 Task: Find connections with filter location Le Vésinet with filter topic #Travelwith filter profile language German with filter current company Swift with filter school Ranchi Women's College with filter industry Electronic and Precision Equipment Maintenance with filter service category Commercial Real Estate with filter keywords title Continuous Improvement Lead
Action: Mouse moved to (503, 85)
Screenshot: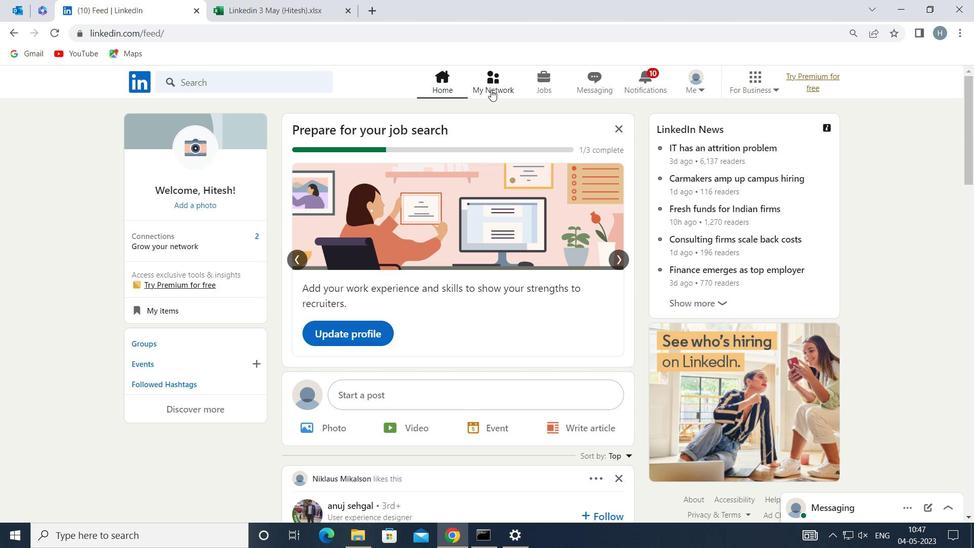 
Action: Mouse pressed left at (503, 85)
Screenshot: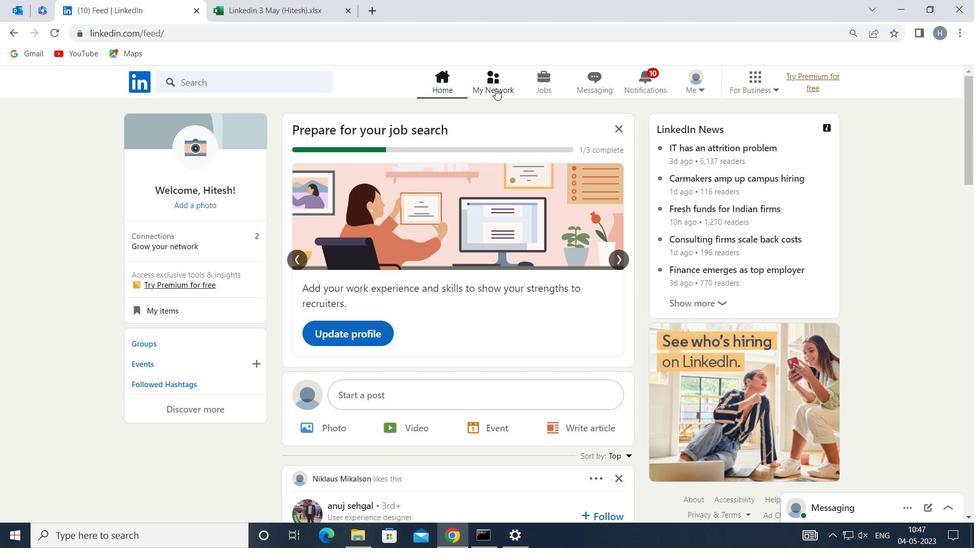 
Action: Mouse moved to (291, 153)
Screenshot: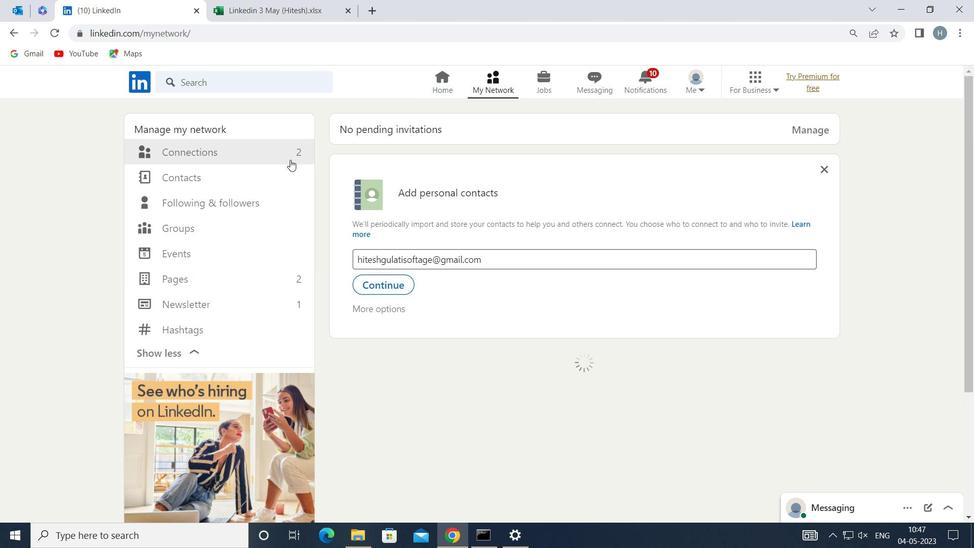 
Action: Mouse pressed left at (291, 153)
Screenshot: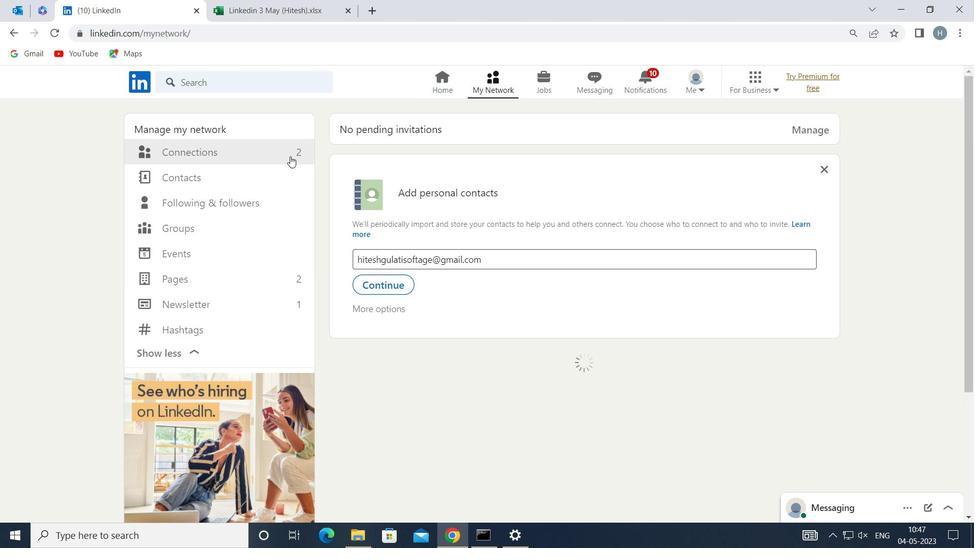 
Action: Mouse moved to (580, 151)
Screenshot: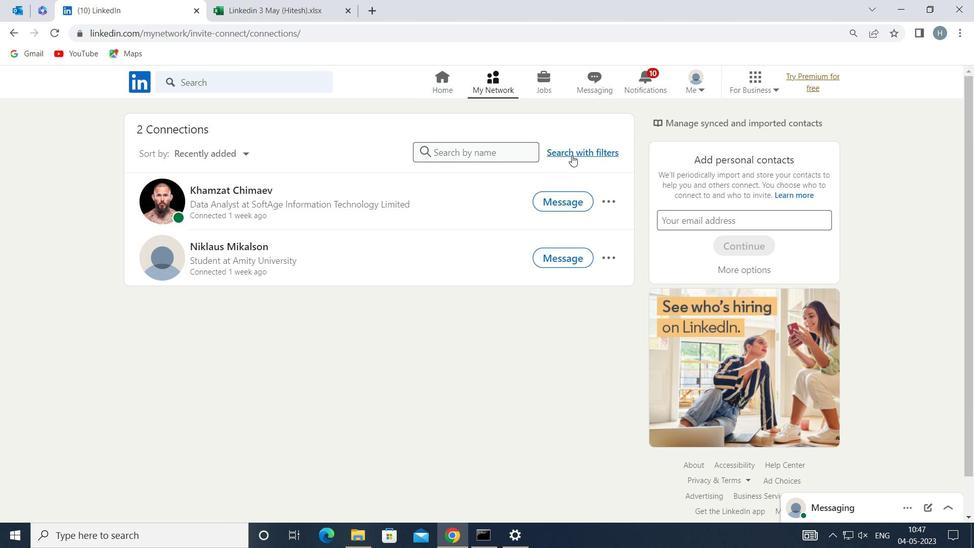 
Action: Mouse pressed left at (580, 151)
Screenshot: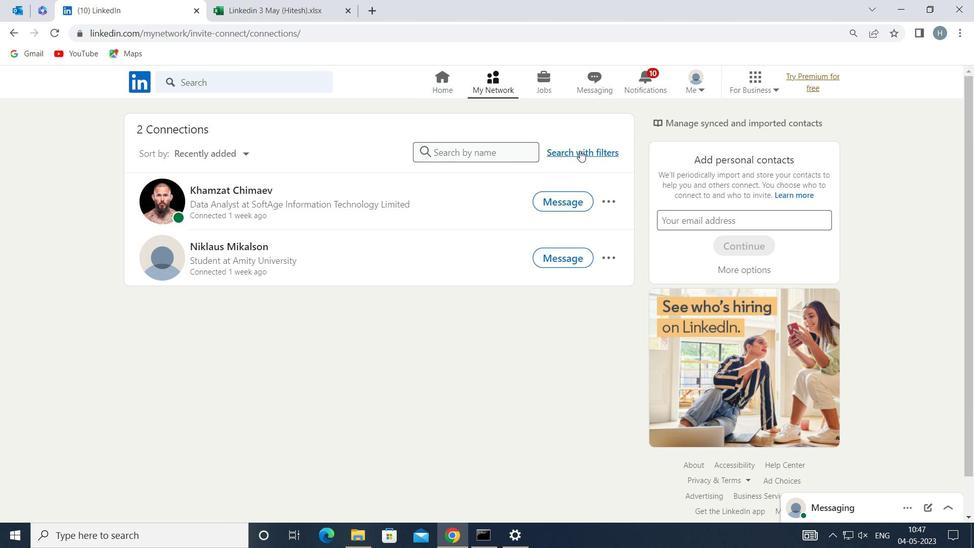 
Action: Mouse moved to (534, 117)
Screenshot: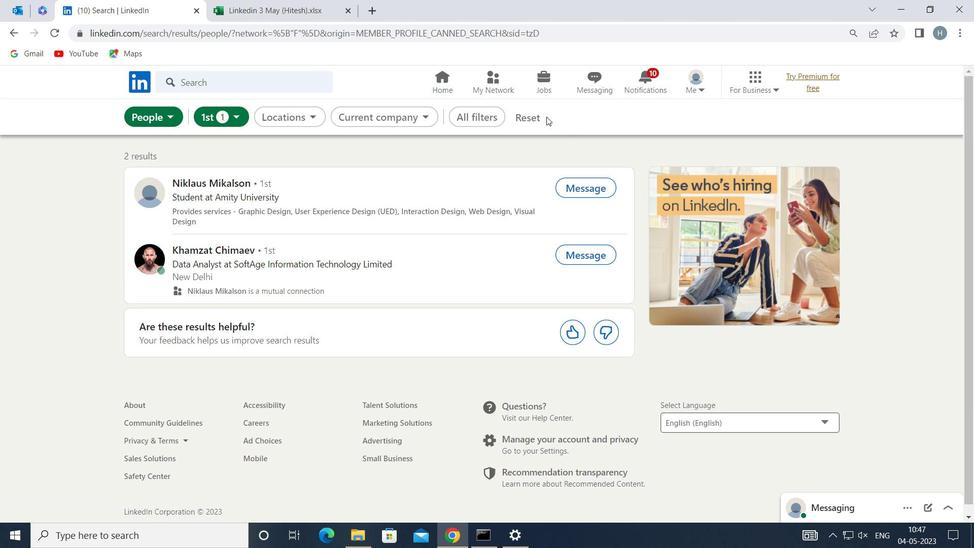 
Action: Mouse pressed left at (534, 117)
Screenshot: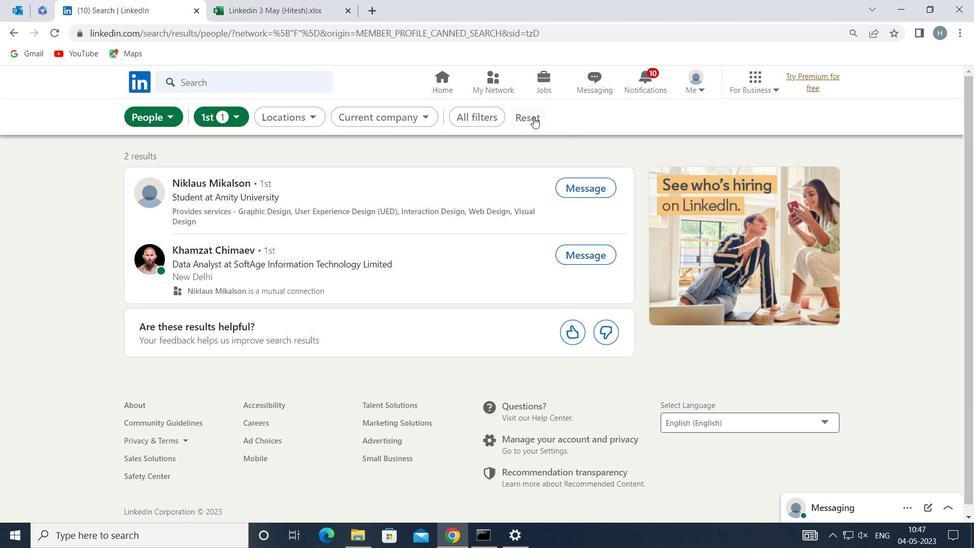 
Action: Mouse moved to (521, 118)
Screenshot: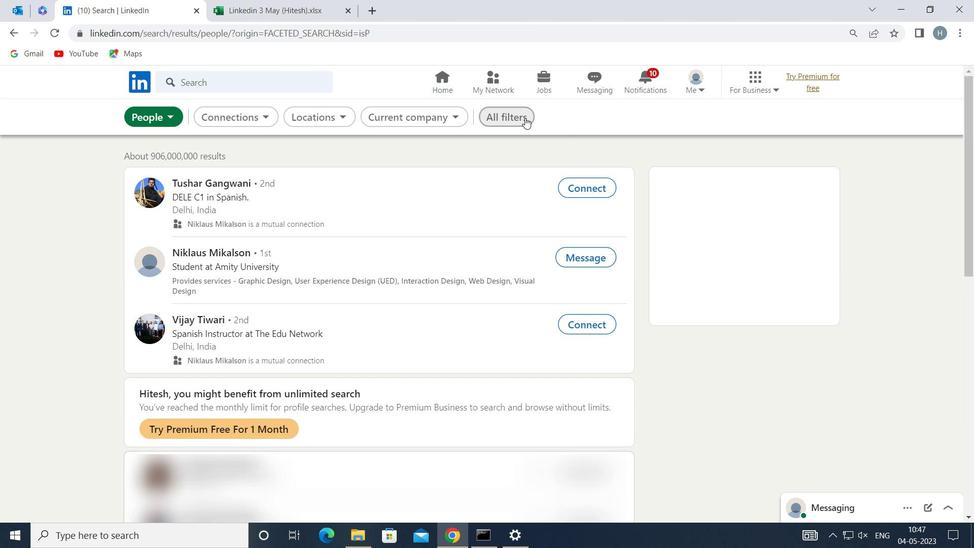 
Action: Mouse pressed left at (521, 118)
Screenshot: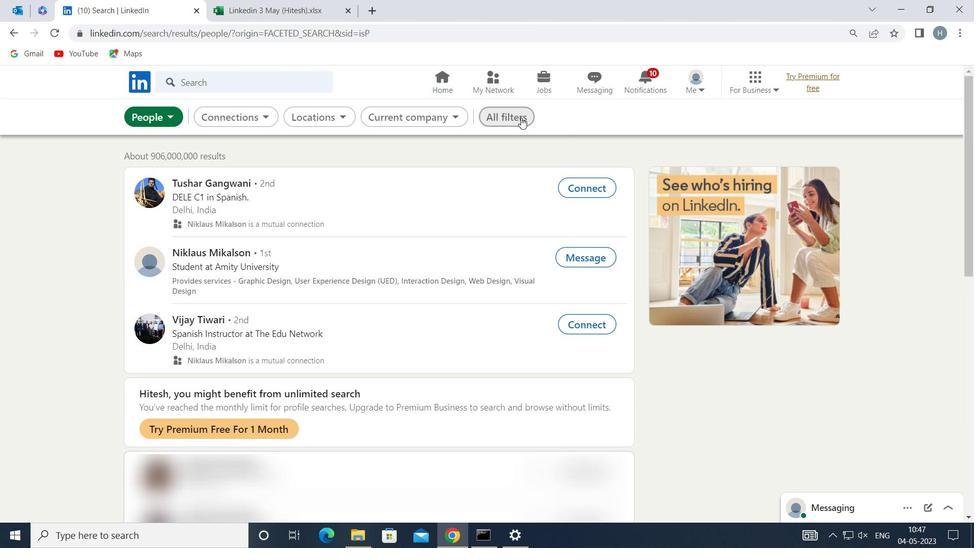 
Action: Mouse moved to (750, 251)
Screenshot: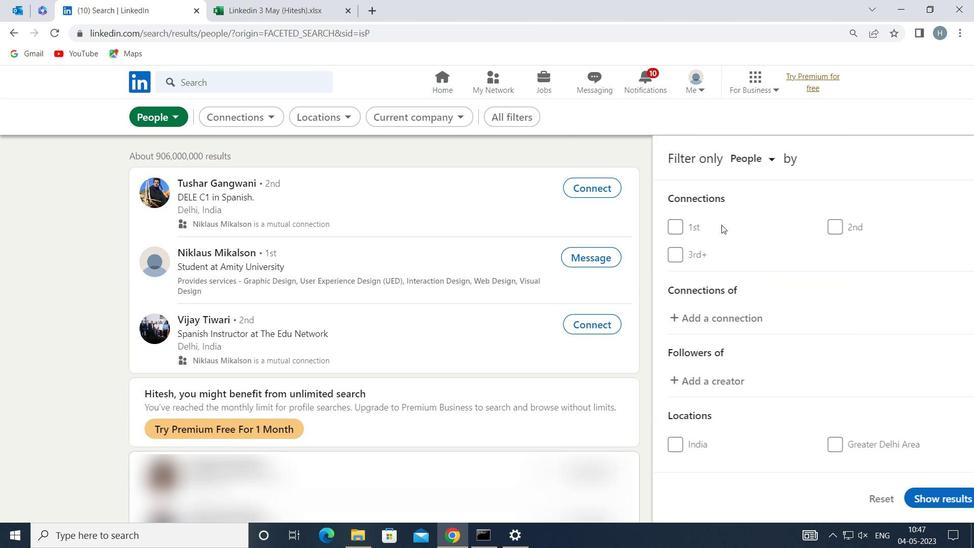 
Action: Mouse scrolled (750, 250) with delta (0, 0)
Screenshot: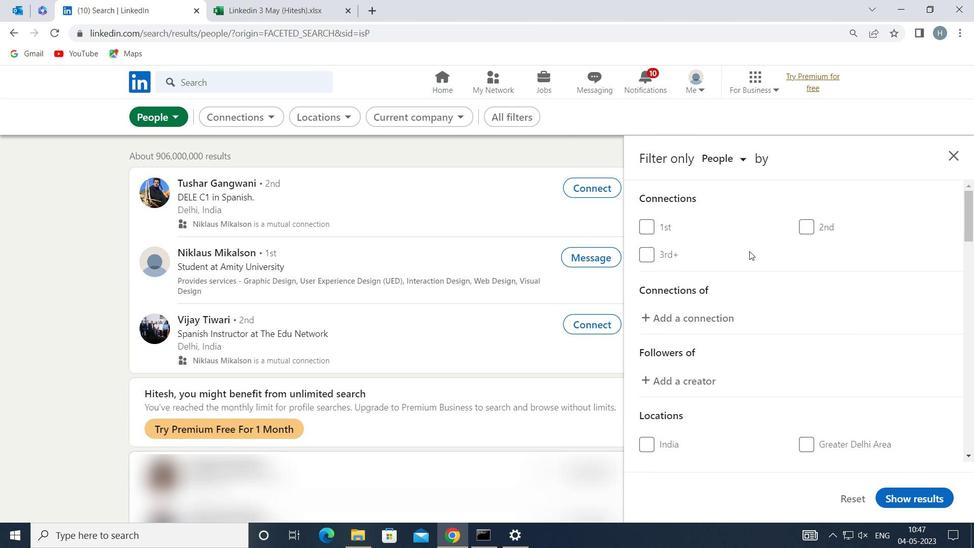 
Action: Mouse moved to (751, 251)
Screenshot: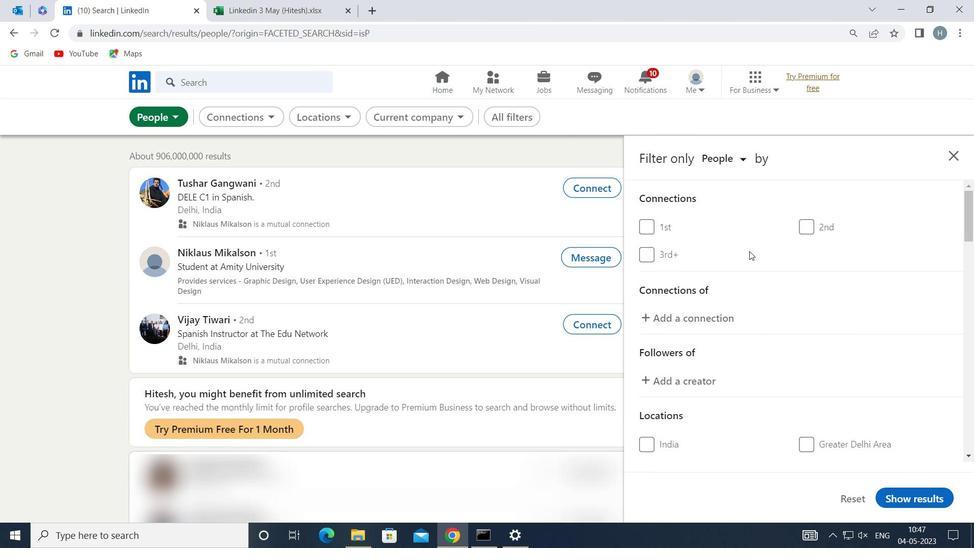 
Action: Mouse scrolled (751, 251) with delta (0, 0)
Screenshot: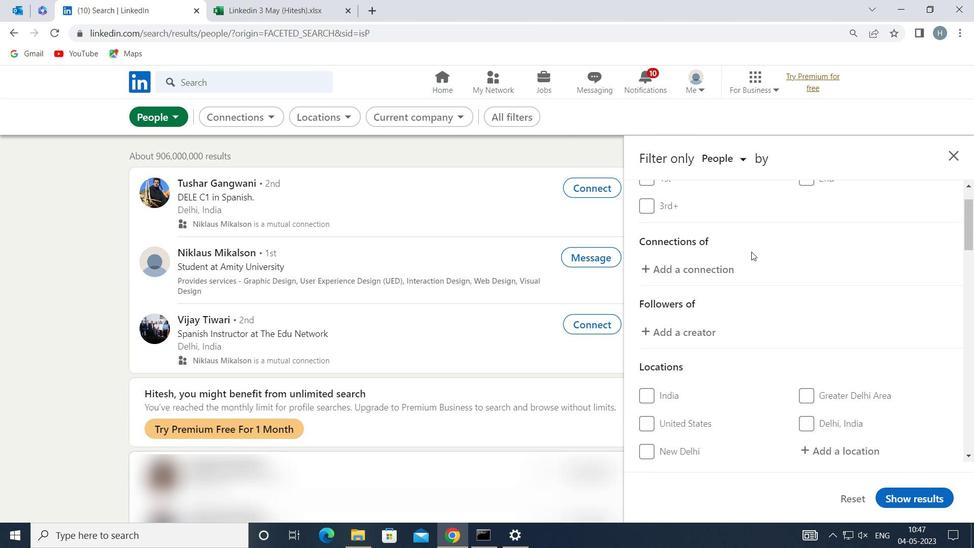 
Action: Mouse scrolled (751, 251) with delta (0, 0)
Screenshot: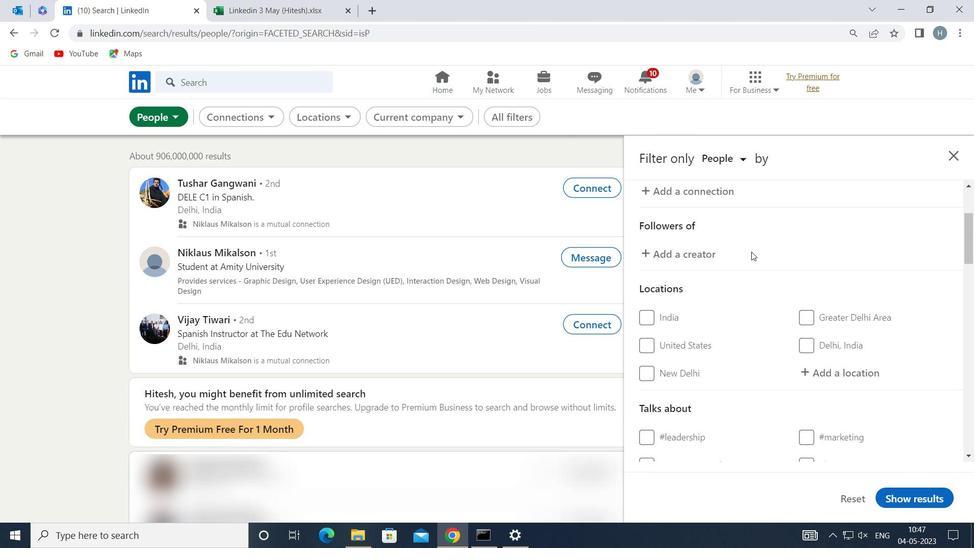 
Action: Mouse moved to (830, 305)
Screenshot: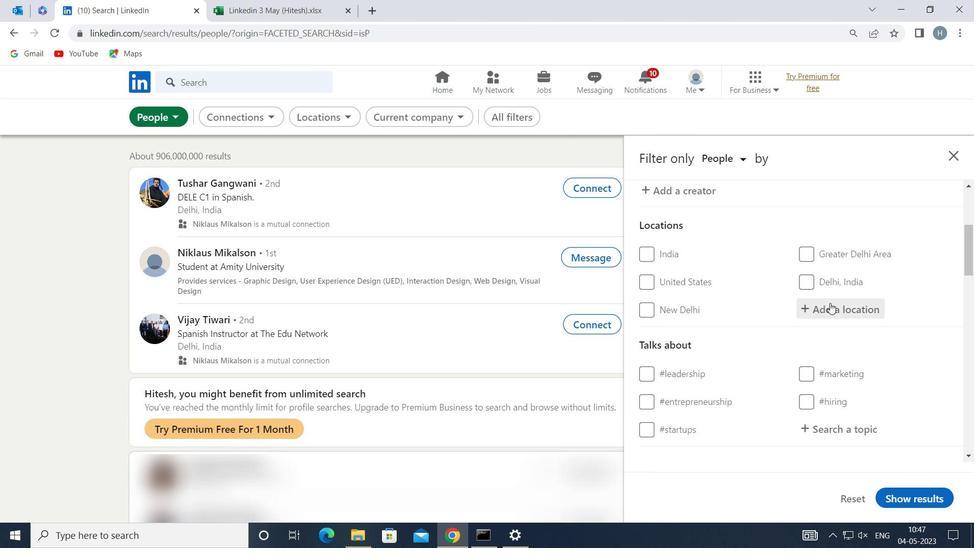 
Action: Mouse pressed left at (830, 305)
Screenshot: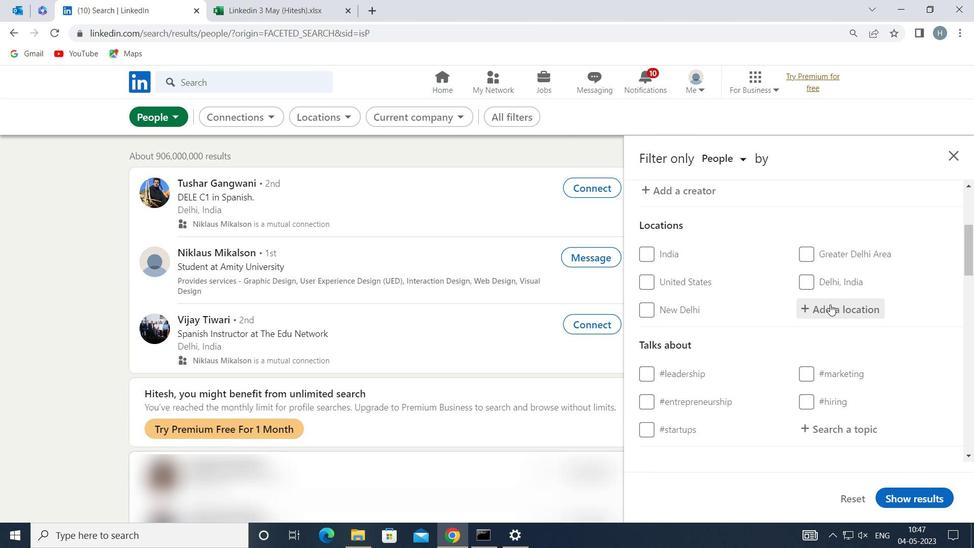 
Action: Key pressed <Key.shift>LE<Key.space><Key.shift>VES
Screenshot: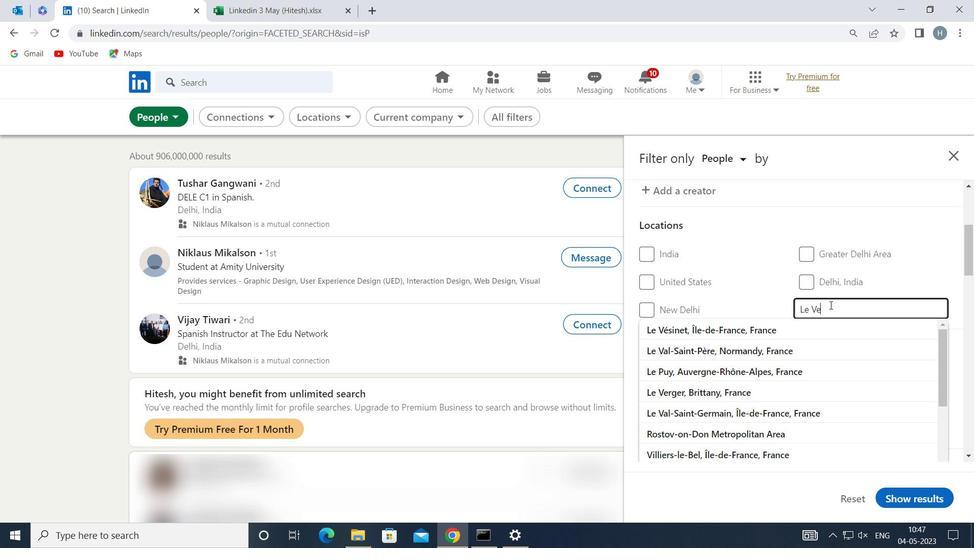 
Action: Mouse moved to (758, 329)
Screenshot: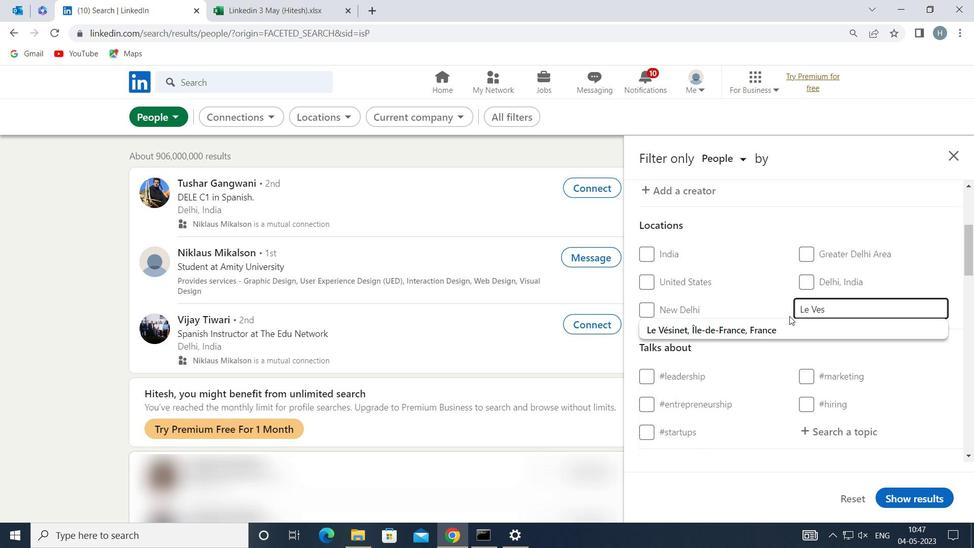 
Action: Mouse pressed left at (758, 329)
Screenshot: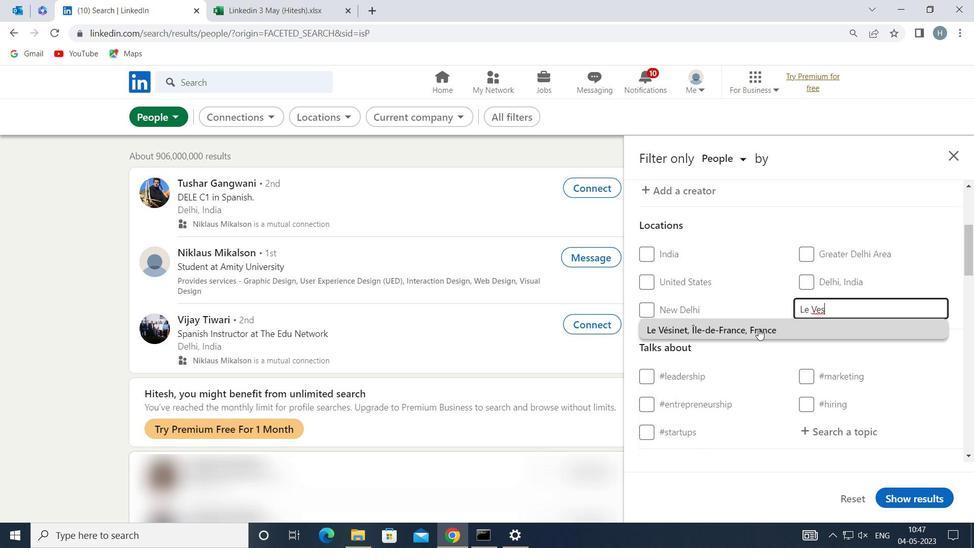 
Action: Mouse moved to (752, 323)
Screenshot: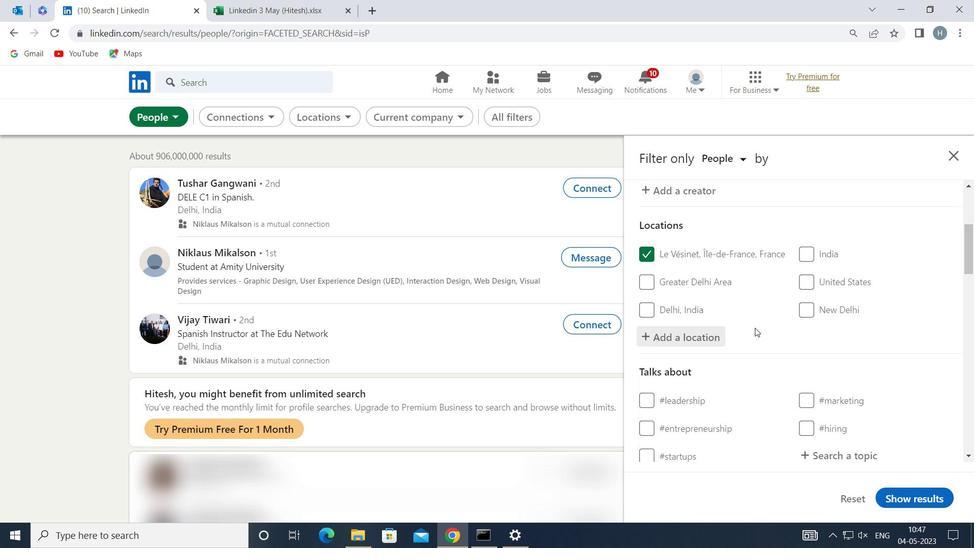 
Action: Mouse scrolled (752, 323) with delta (0, 0)
Screenshot: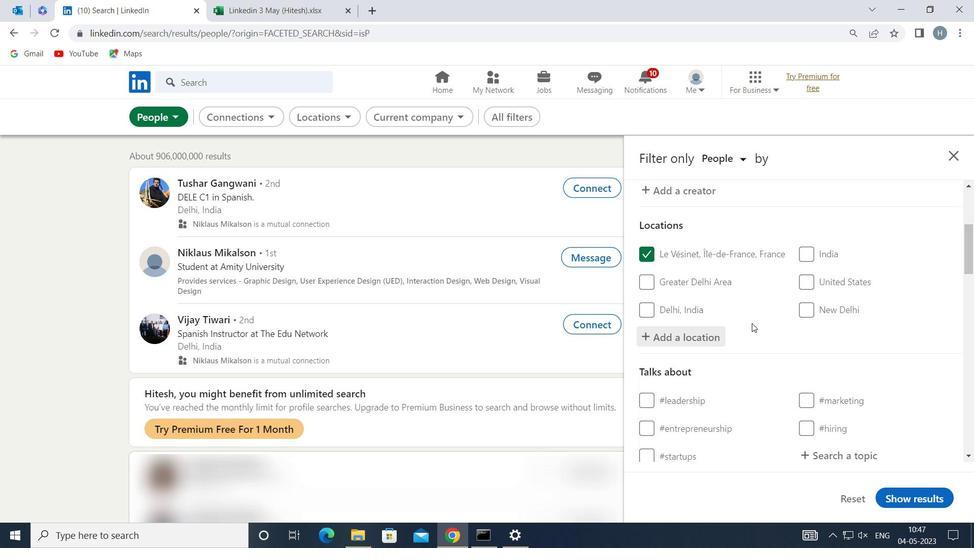 
Action: Mouse moved to (755, 319)
Screenshot: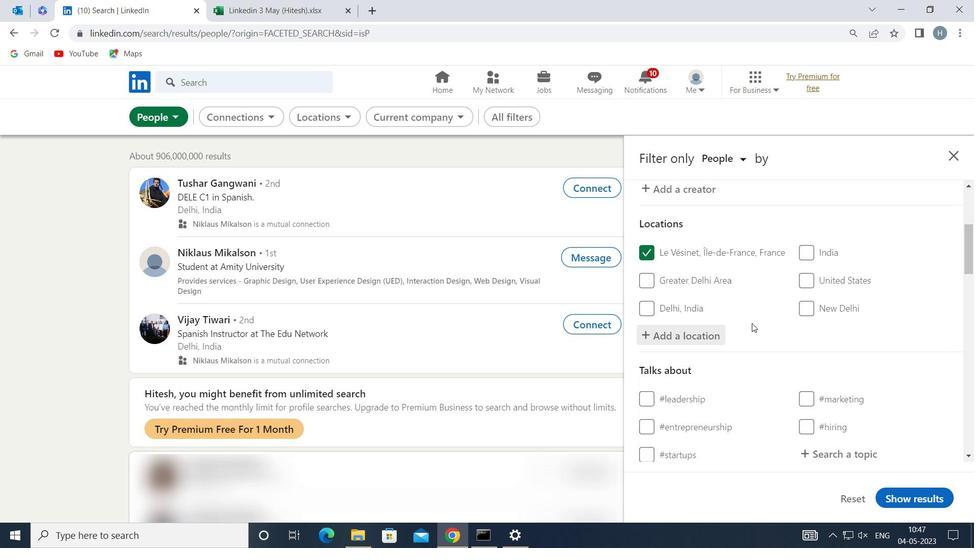 
Action: Mouse scrolled (755, 319) with delta (0, 0)
Screenshot: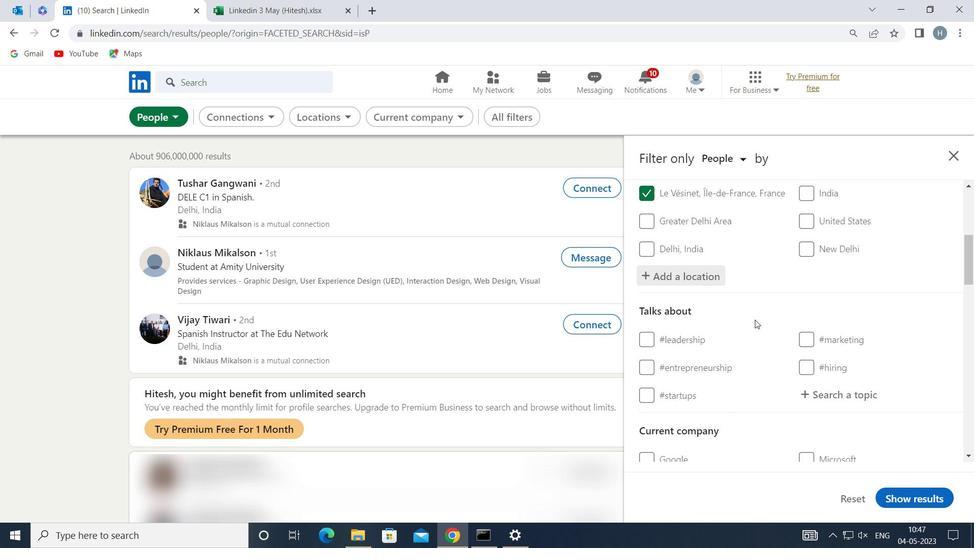 
Action: Mouse moved to (847, 328)
Screenshot: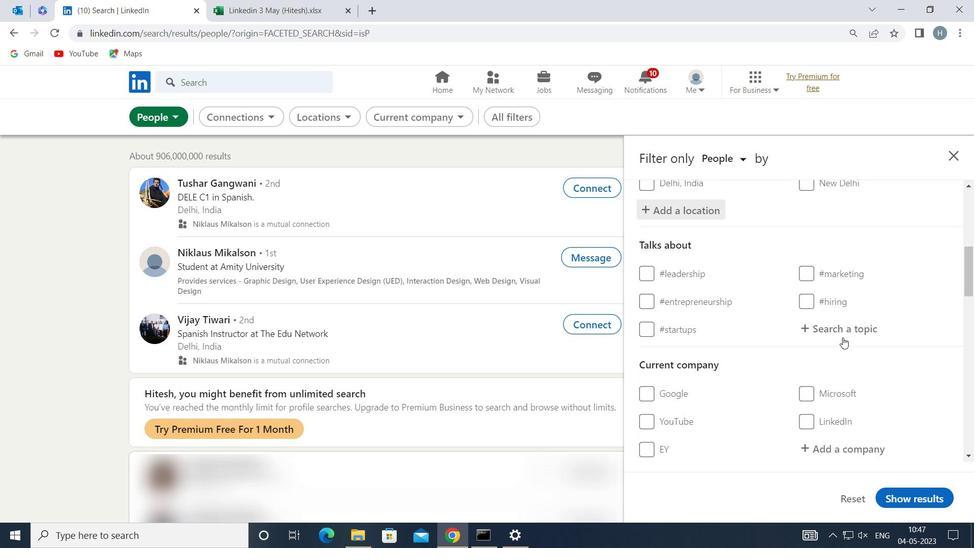 
Action: Mouse pressed left at (847, 328)
Screenshot: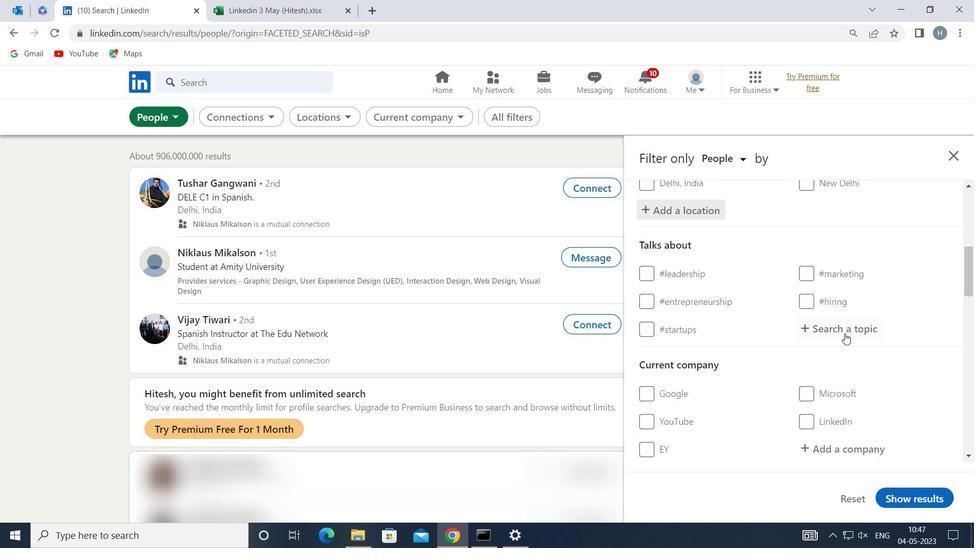
Action: Key pressed TRAVEL
Screenshot: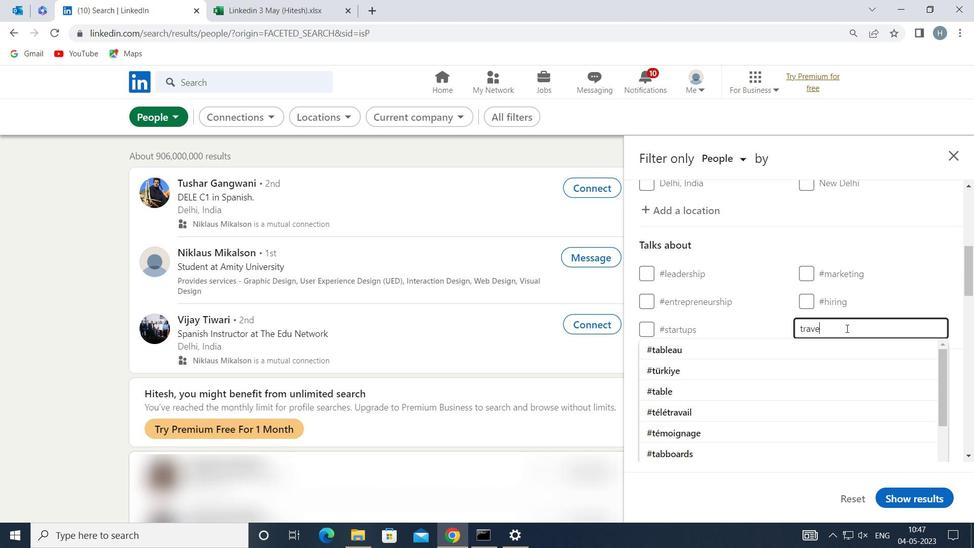 
Action: Mouse moved to (758, 345)
Screenshot: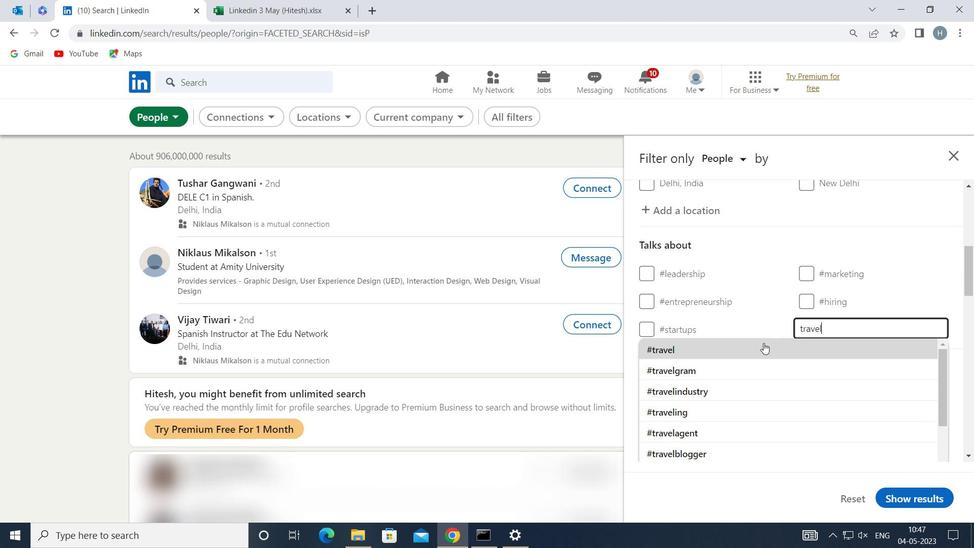 
Action: Mouse pressed left at (758, 345)
Screenshot: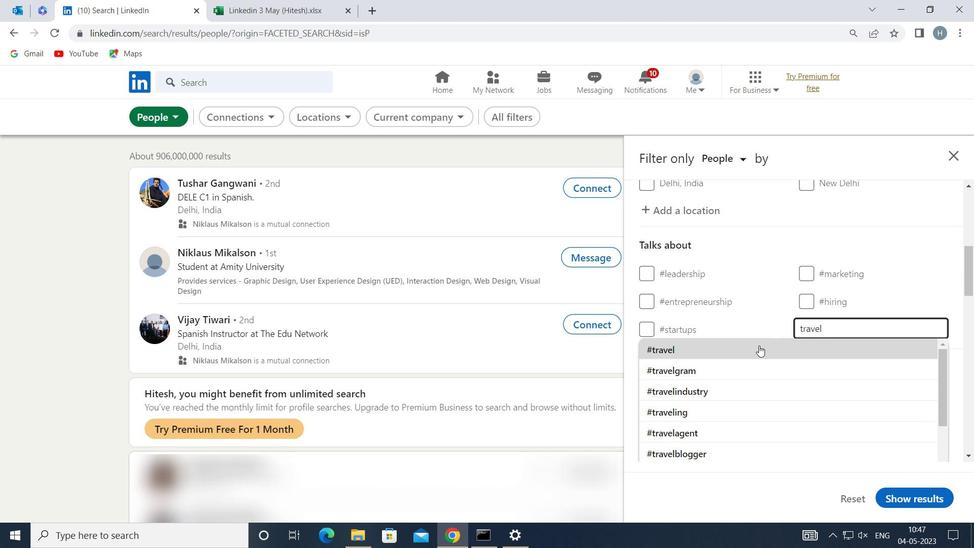 
Action: Mouse moved to (756, 343)
Screenshot: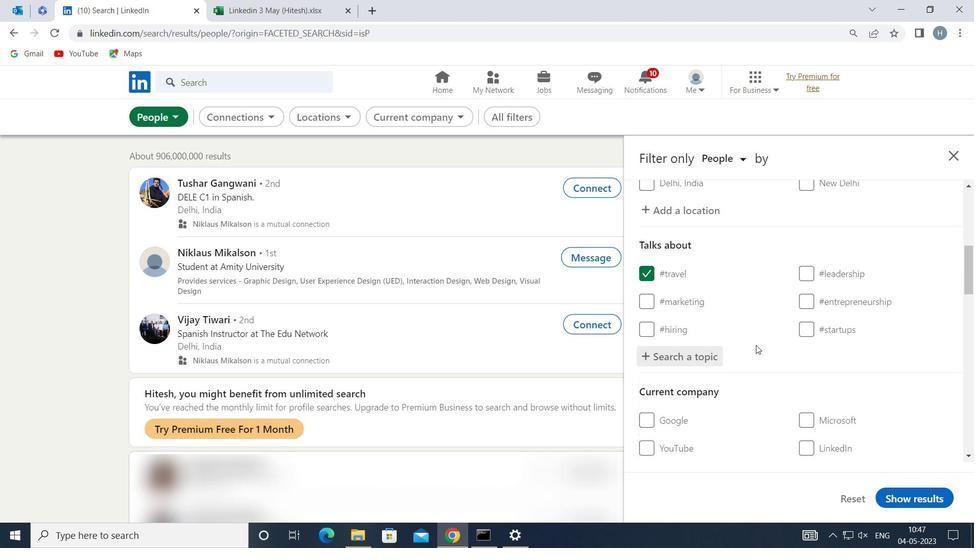 
Action: Mouse scrolled (756, 342) with delta (0, 0)
Screenshot: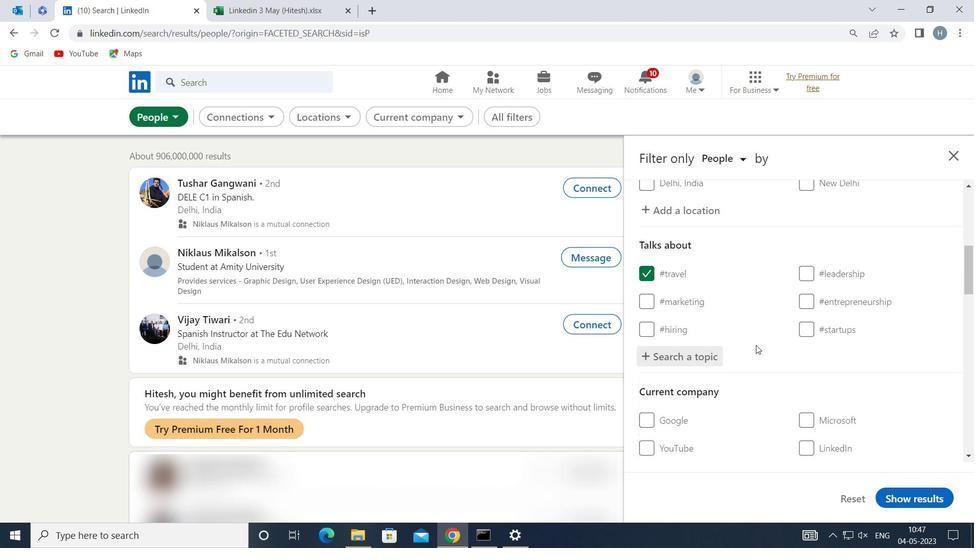 
Action: Mouse moved to (770, 332)
Screenshot: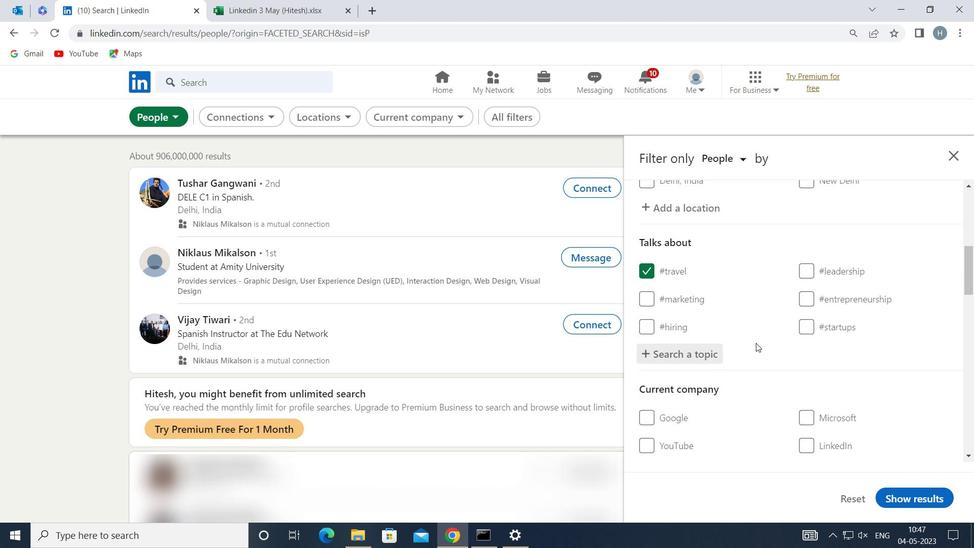 
Action: Mouse scrolled (770, 331) with delta (0, 0)
Screenshot: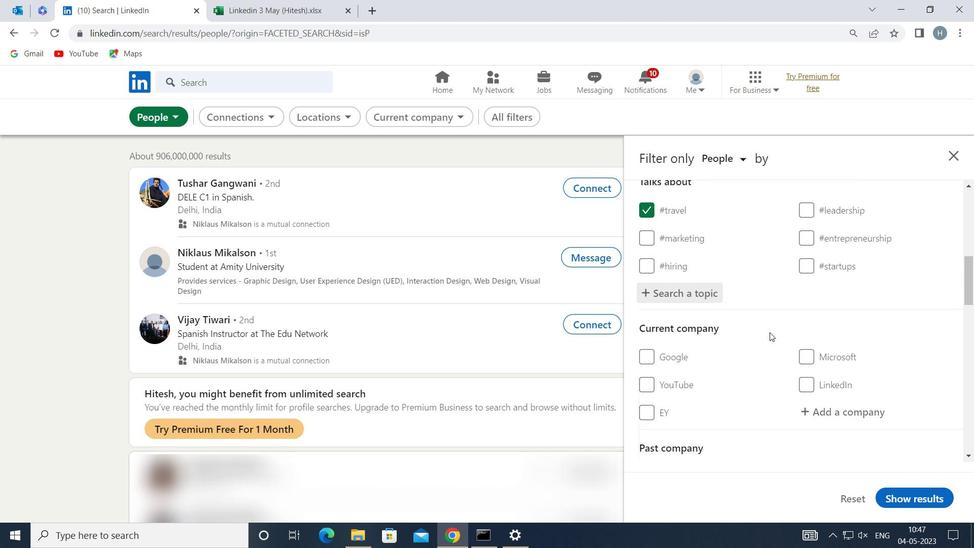 
Action: Mouse moved to (771, 330)
Screenshot: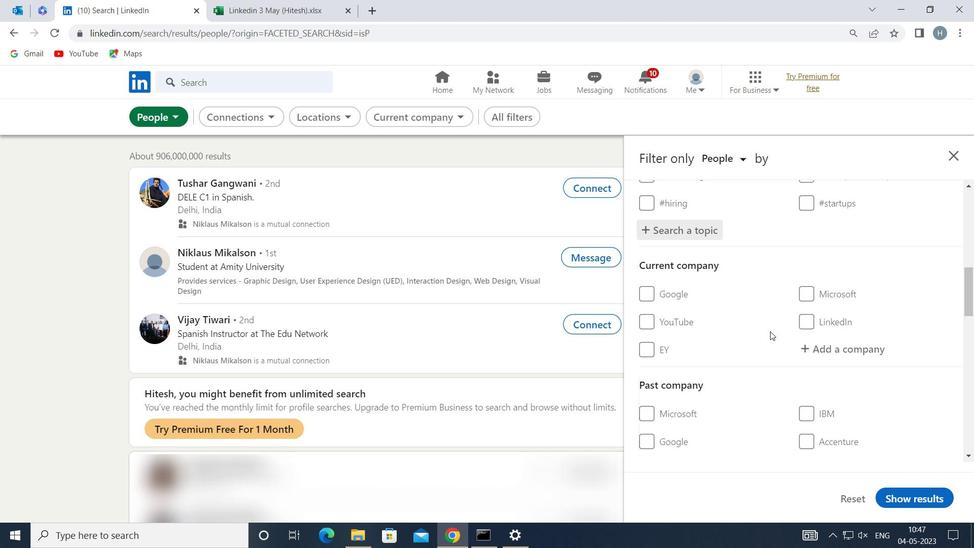 
Action: Mouse scrolled (771, 330) with delta (0, 0)
Screenshot: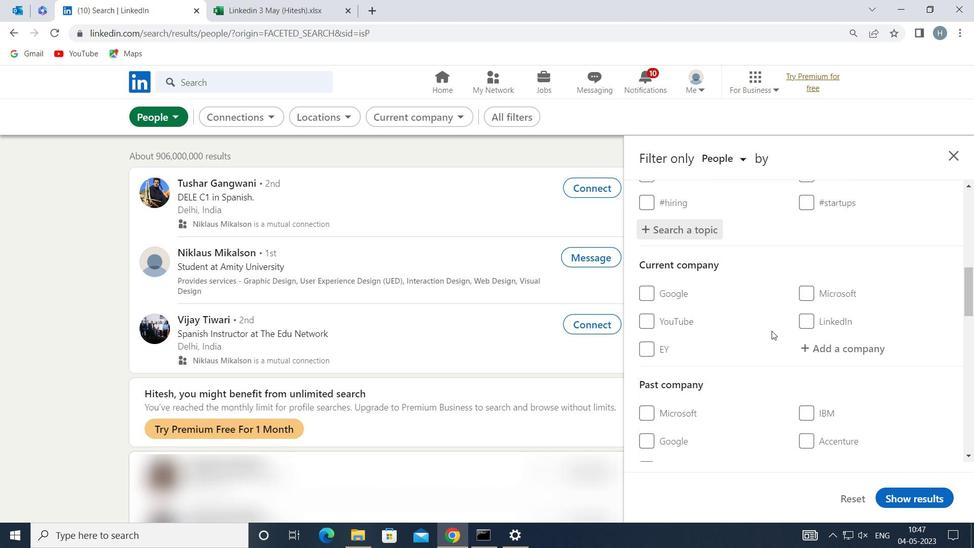 
Action: Mouse scrolled (771, 330) with delta (0, 0)
Screenshot: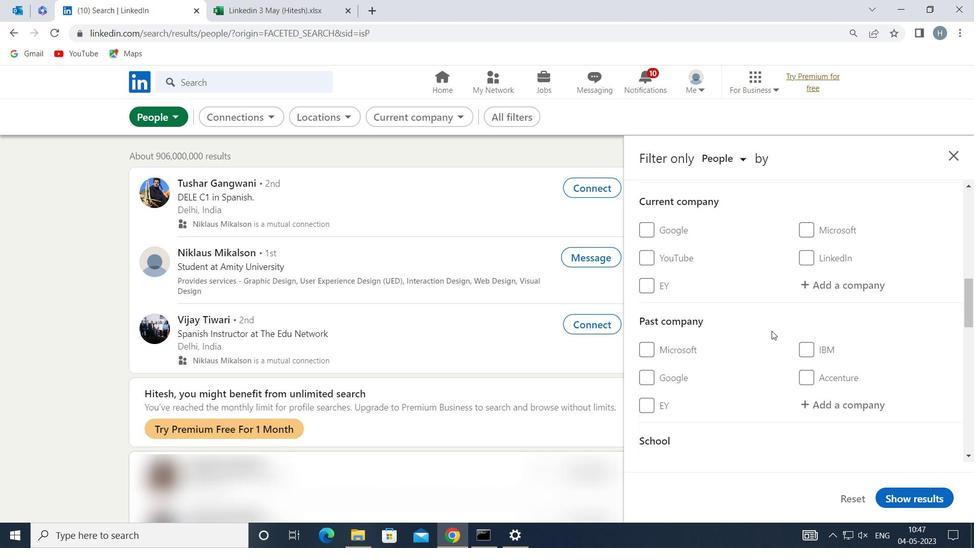 
Action: Mouse scrolled (771, 330) with delta (0, 0)
Screenshot: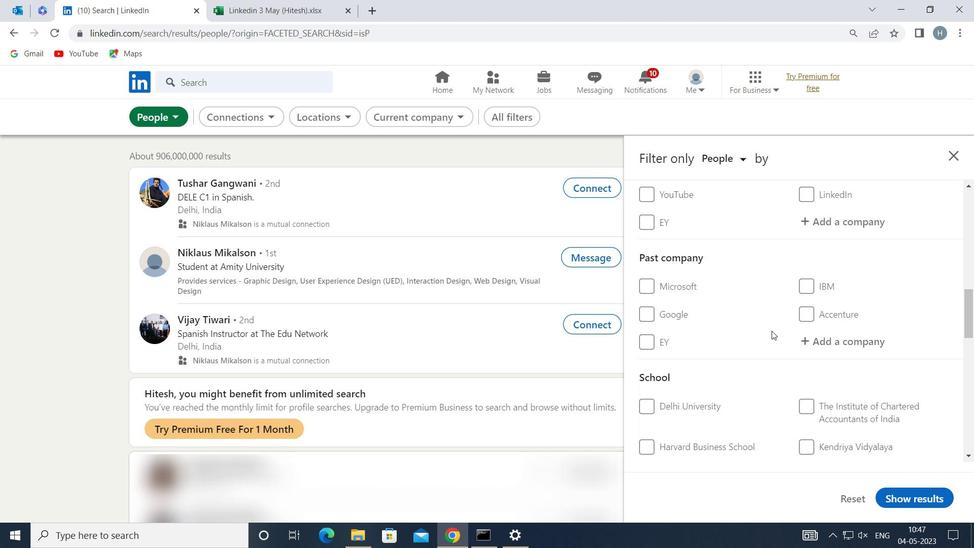 
Action: Mouse scrolled (771, 330) with delta (0, 0)
Screenshot: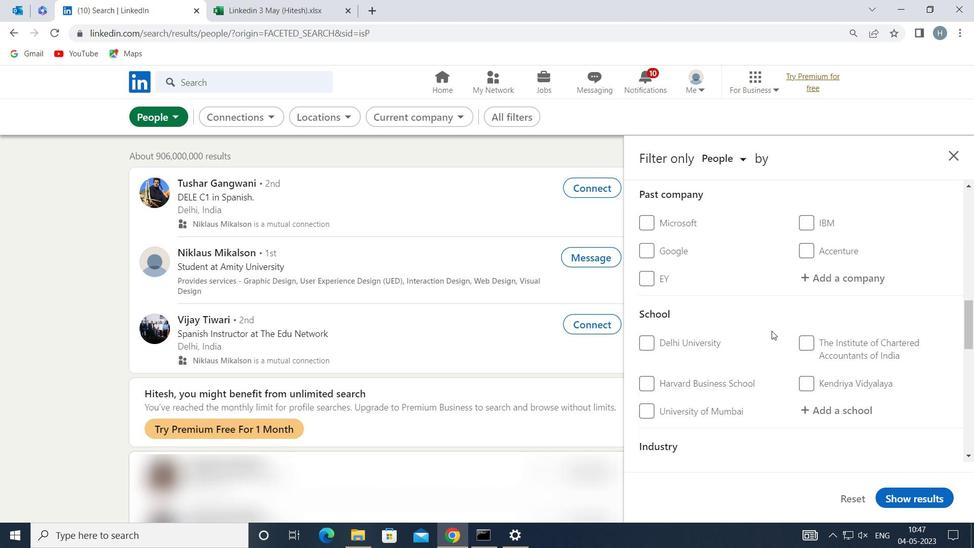
Action: Mouse scrolled (771, 330) with delta (0, 0)
Screenshot: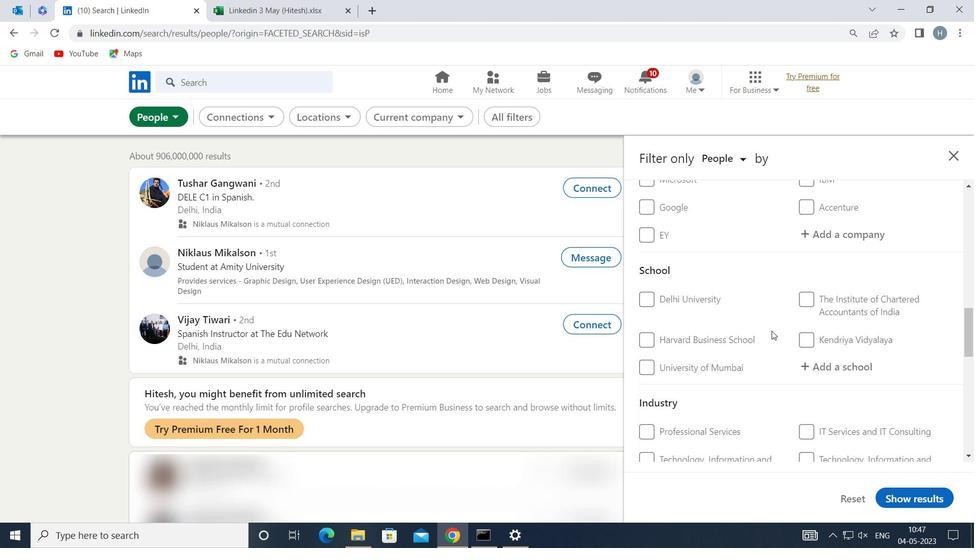 
Action: Mouse scrolled (771, 330) with delta (0, 0)
Screenshot: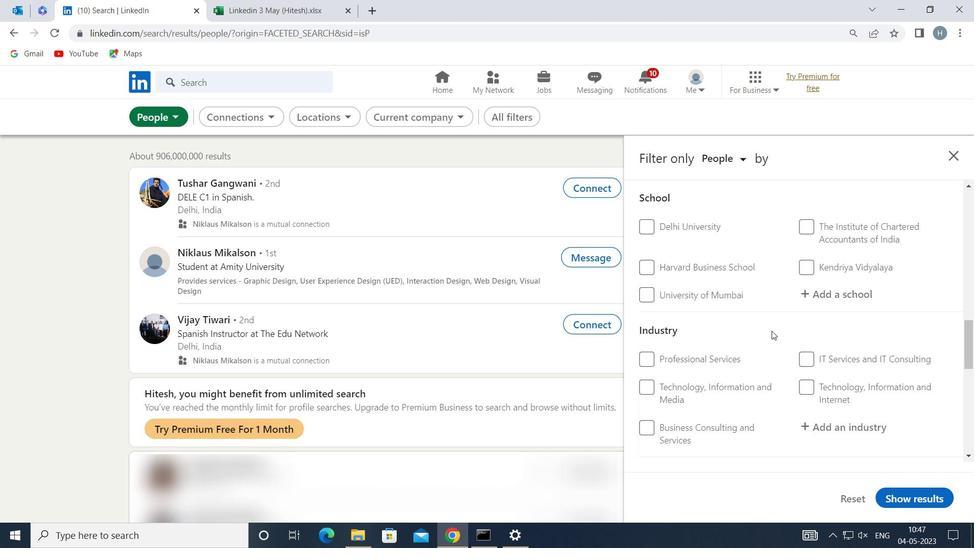 
Action: Mouse scrolled (771, 330) with delta (0, 0)
Screenshot: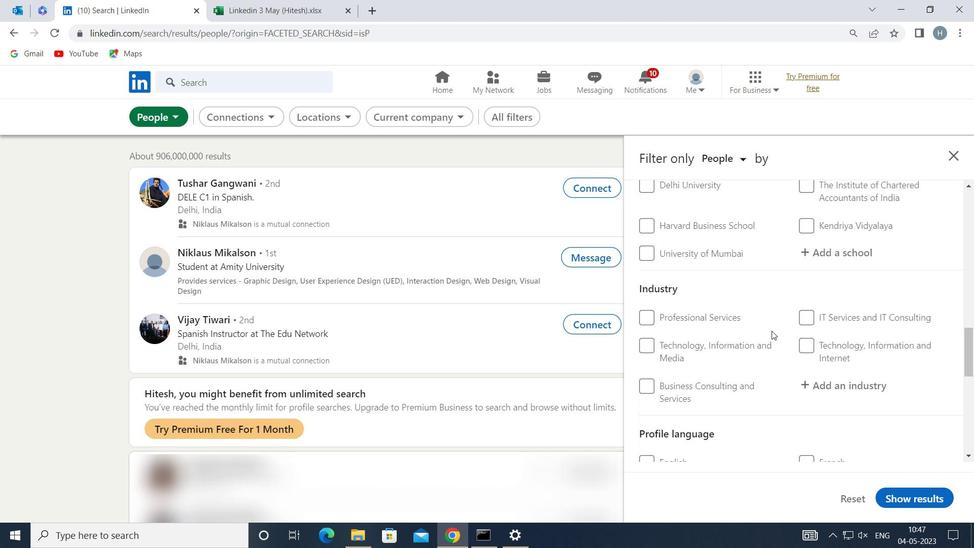 
Action: Mouse scrolled (771, 330) with delta (0, 0)
Screenshot: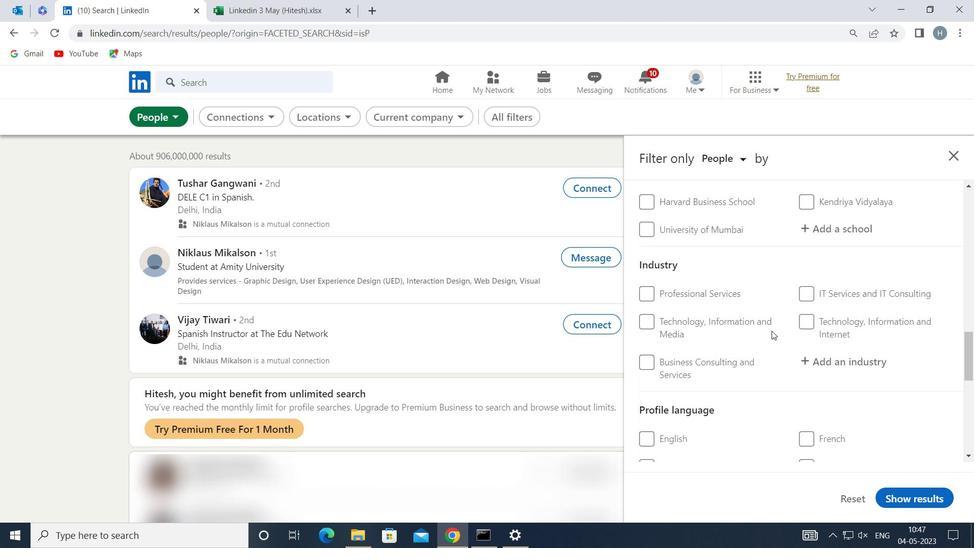 
Action: Mouse scrolled (771, 330) with delta (0, 0)
Screenshot: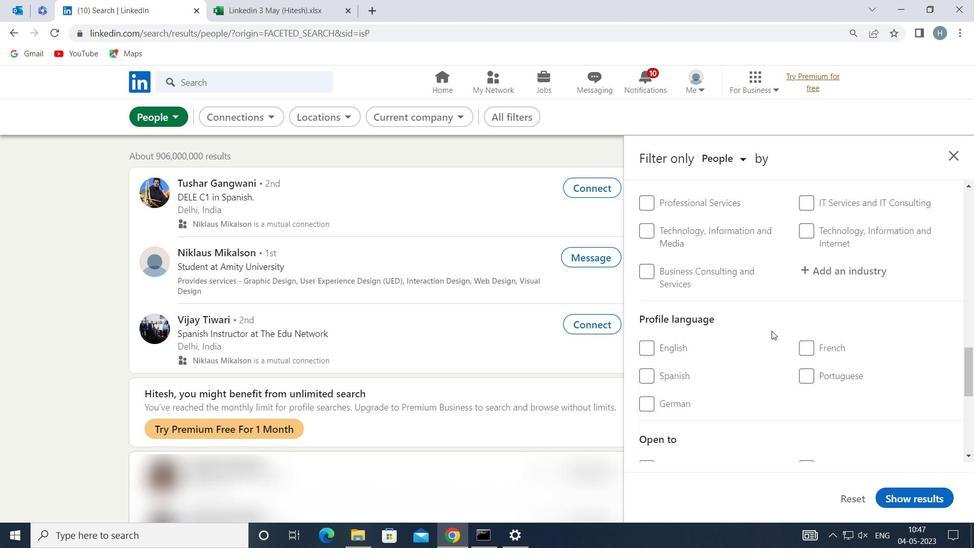 
Action: Mouse moved to (652, 290)
Screenshot: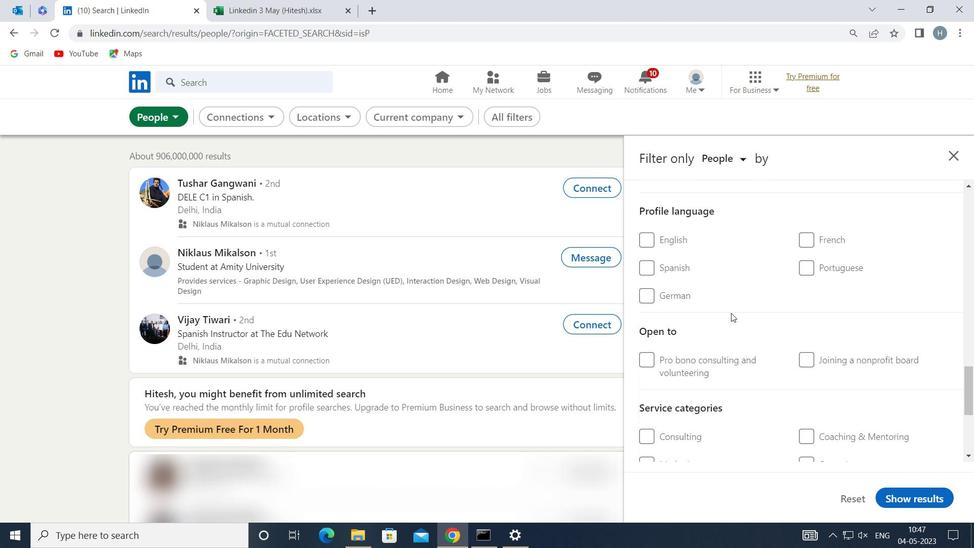 
Action: Mouse pressed left at (652, 290)
Screenshot: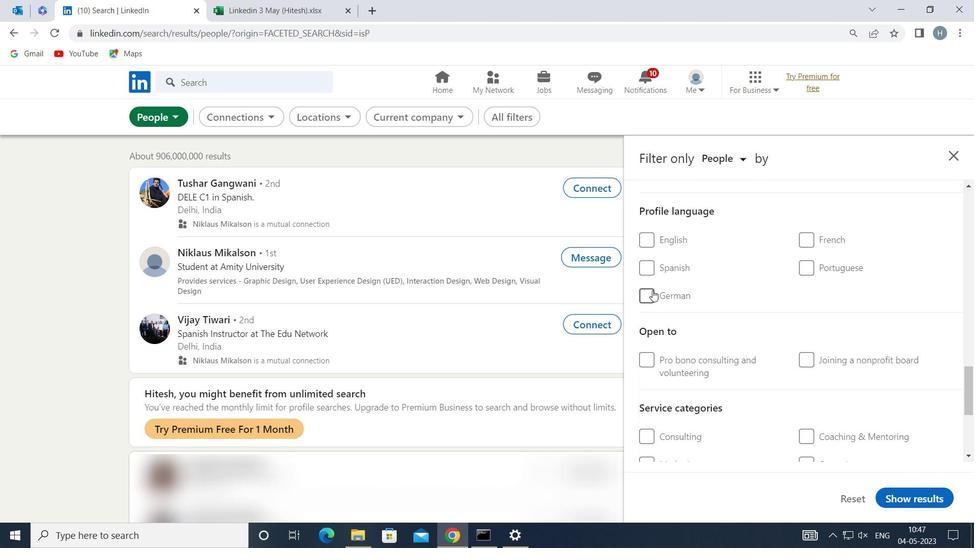 
Action: Mouse moved to (755, 311)
Screenshot: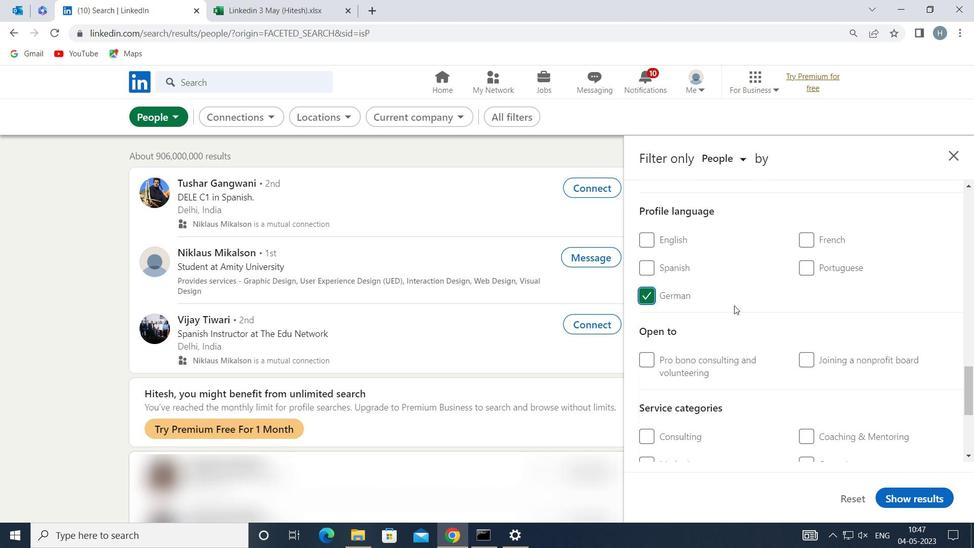 
Action: Mouse scrolled (755, 312) with delta (0, 0)
Screenshot: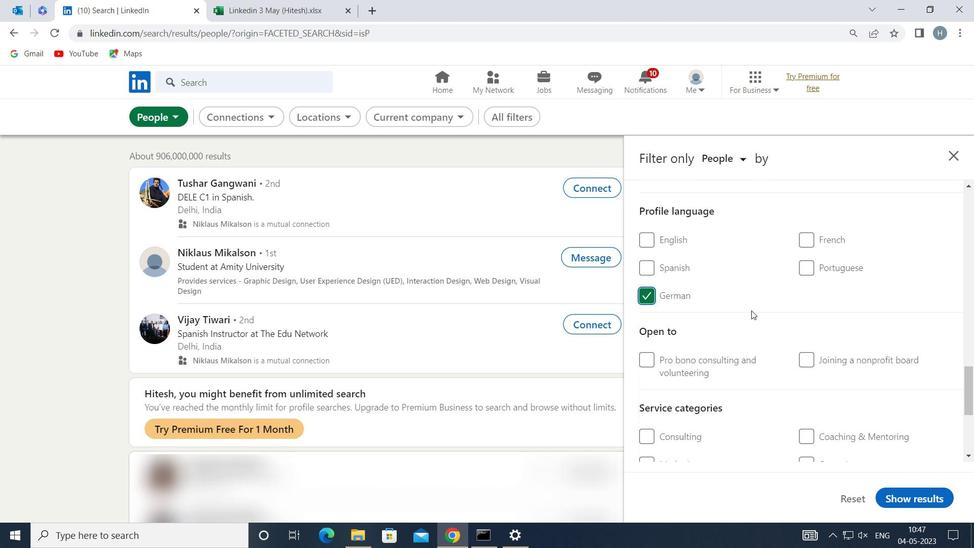 
Action: Mouse moved to (757, 309)
Screenshot: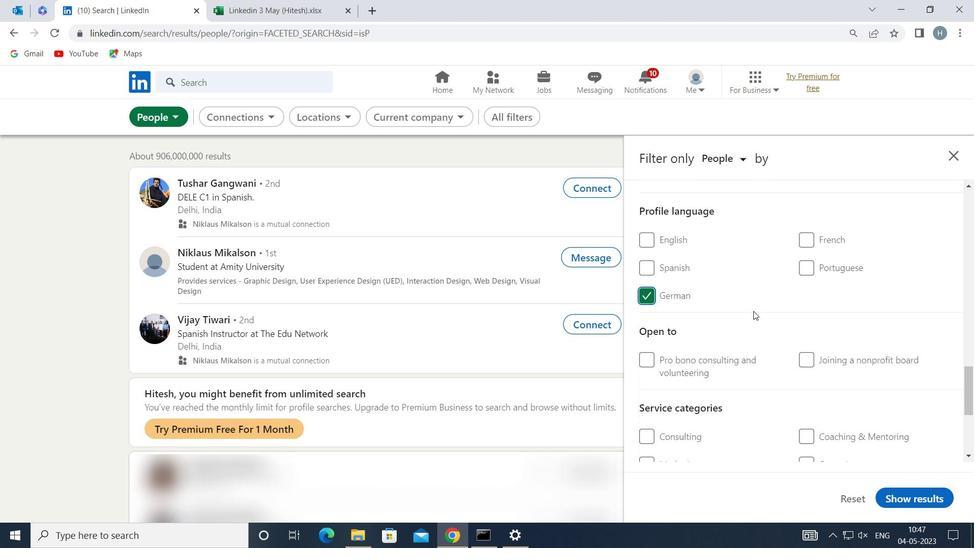 
Action: Mouse scrolled (757, 309) with delta (0, 0)
Screenshot: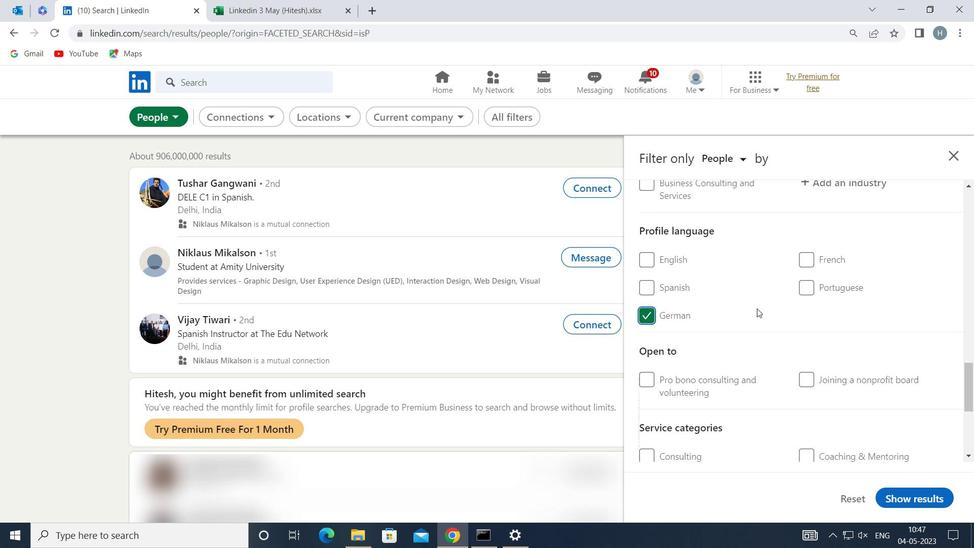 
Action: Mouse scrolled (757, 309) with delta (0, 0)
Screenshot: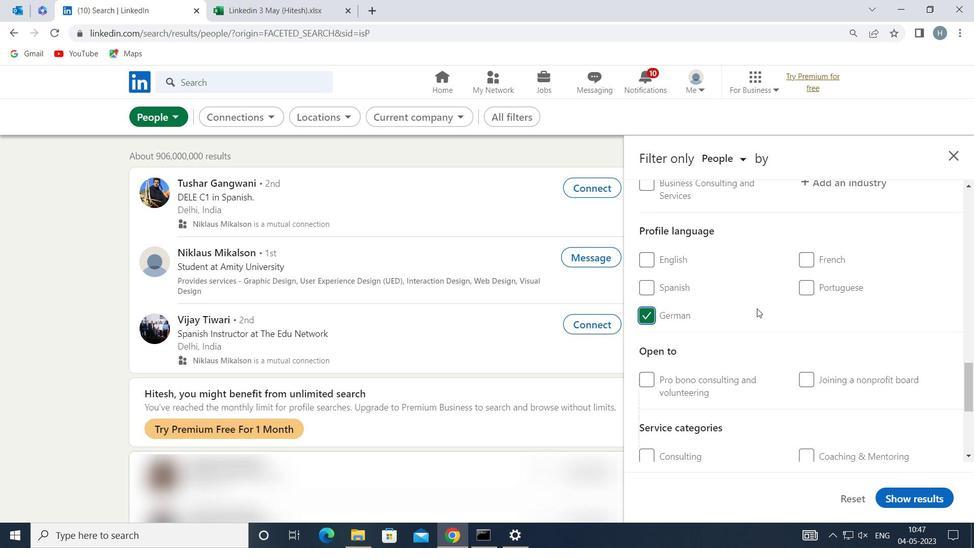 
Action: Mouse scrolled (757, 309) with delta (0, 0)
Screenshot: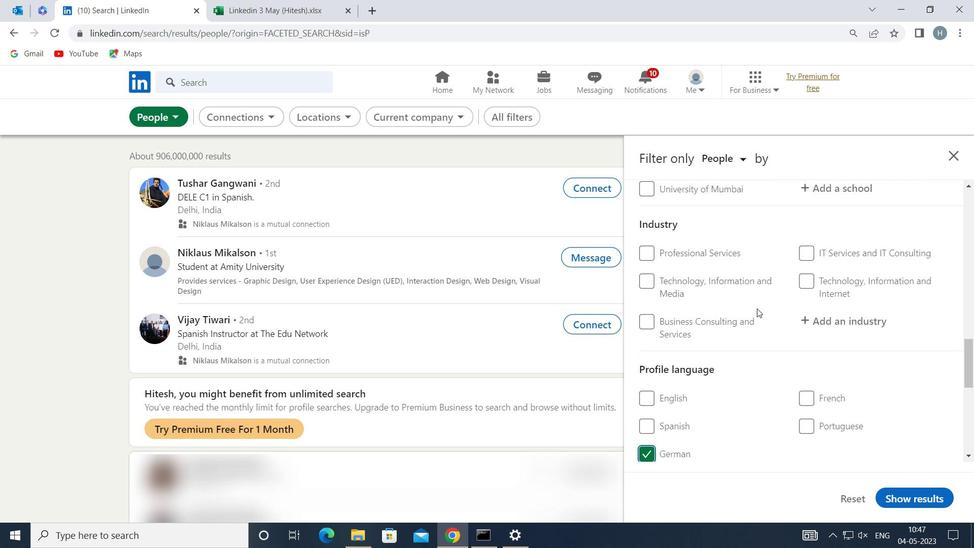 
Action: Mouse scrolled (757, 309) with delta (0, 0)
Screenshot: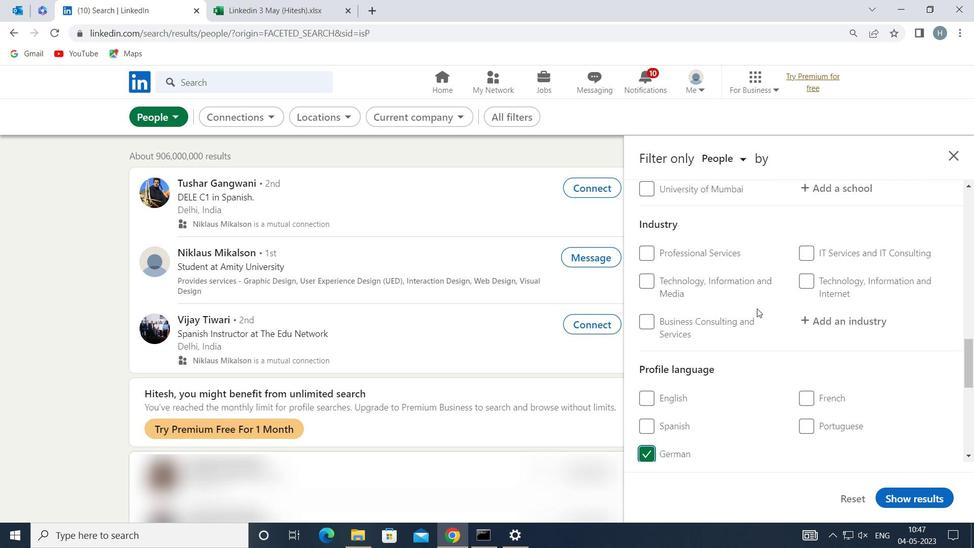 
Action: Mouse scrolled (757, 309) with delta (0, 0)
Screenshot: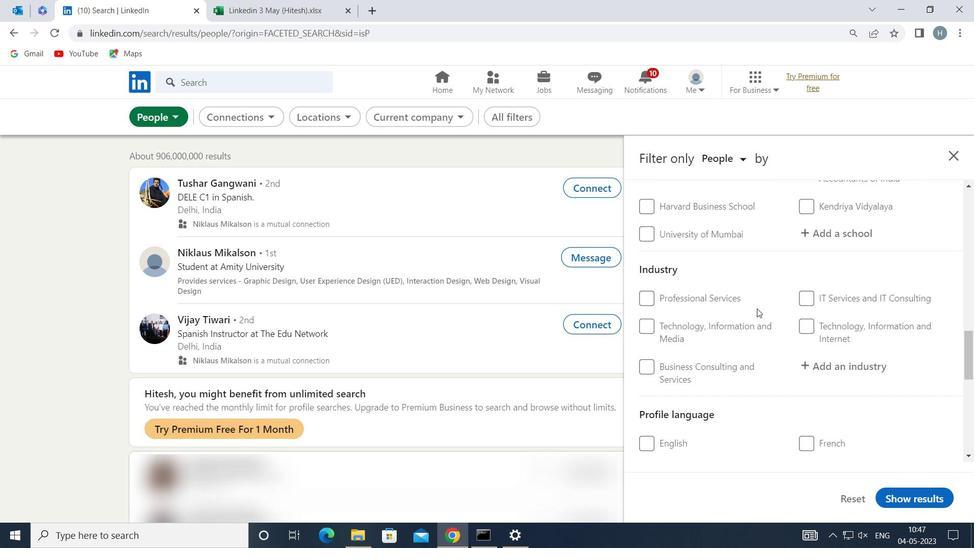 
Action: Mouse scrolled (757, 309) with delta (0, 0)
Screenshot: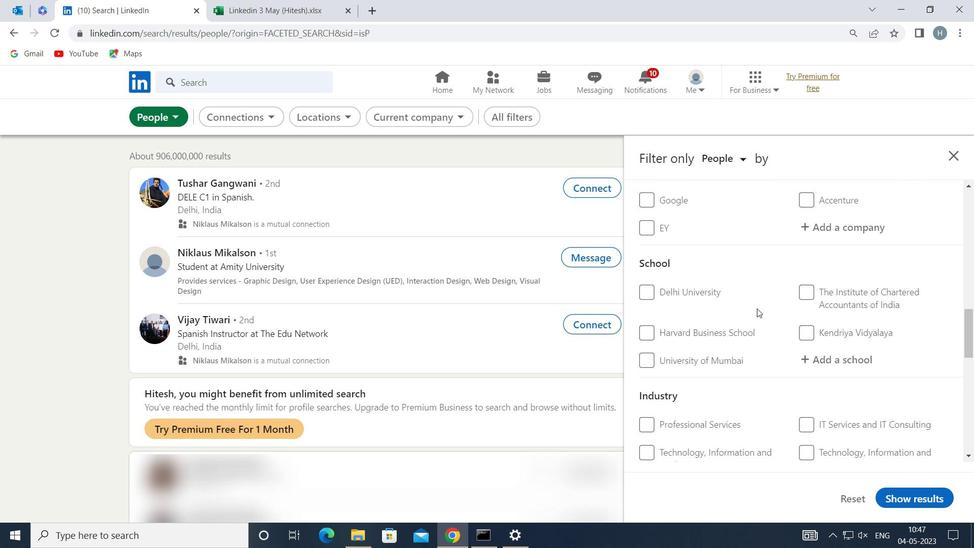 
Action: Mouse scrolled (757, 309) with delta (0, 0)
Screenshot: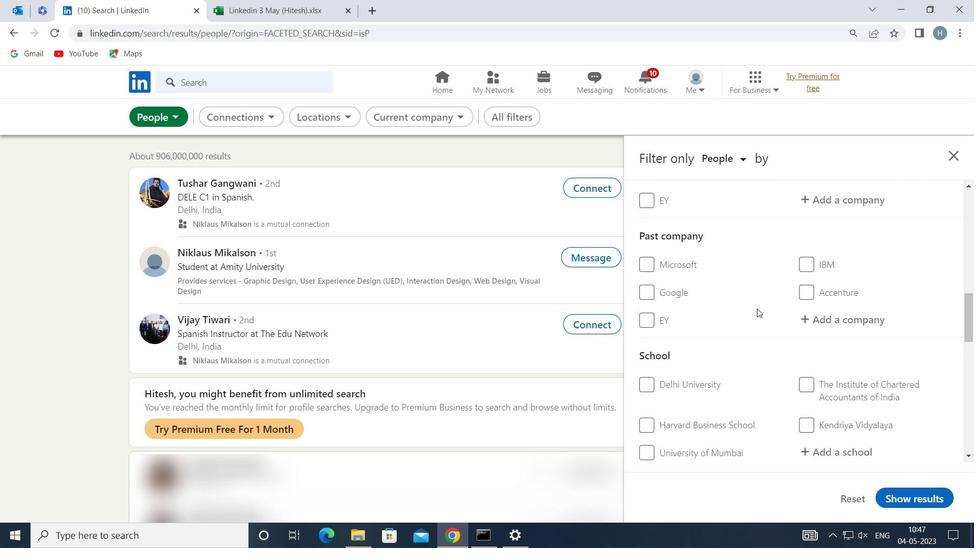 
Action: Mouse scrolled (757, 309) with delta (0, 0)
Screenshot: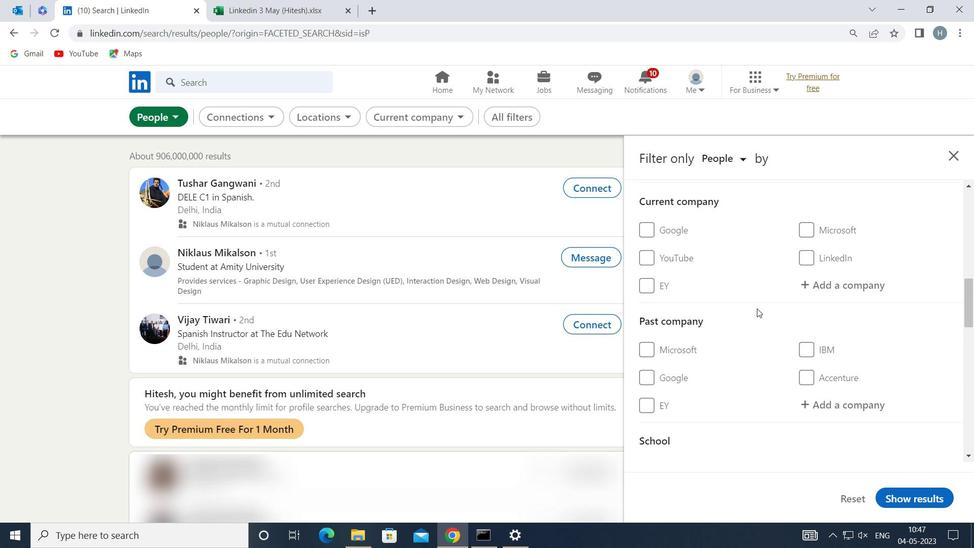 
Action: Mouse moved to (843, 344)
Screenshot: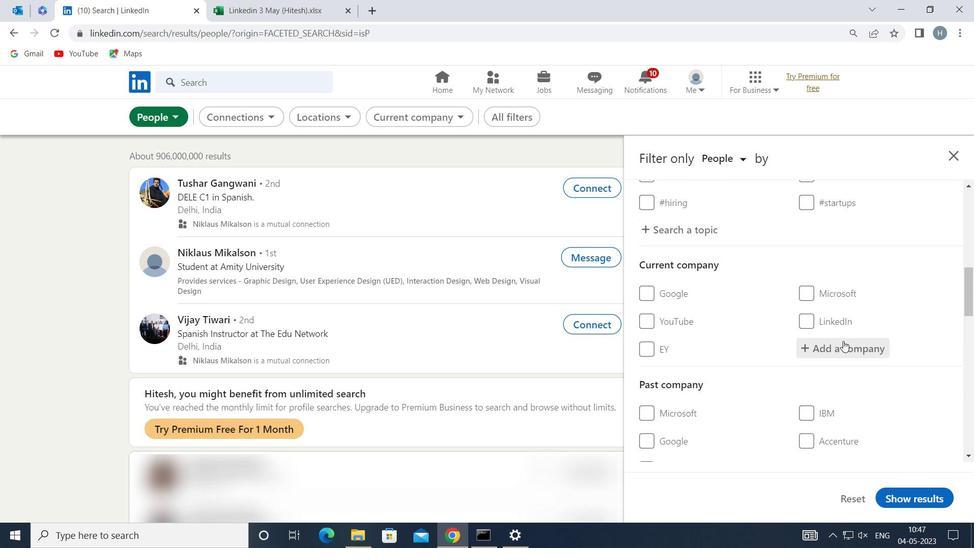 
Action: Mouse pressed left at (843, 344)
Screenshot: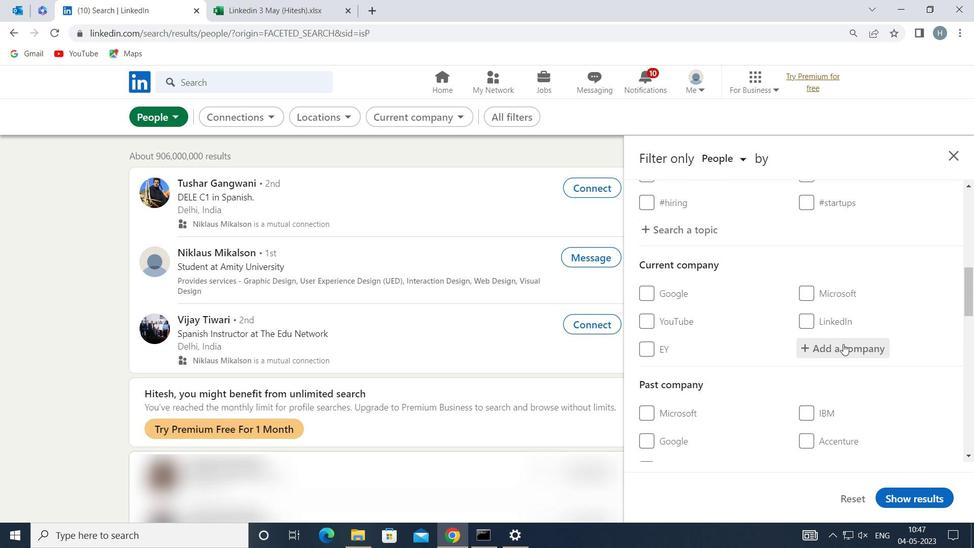 
Action: Mouse moved to (839, 344)
Screenshot: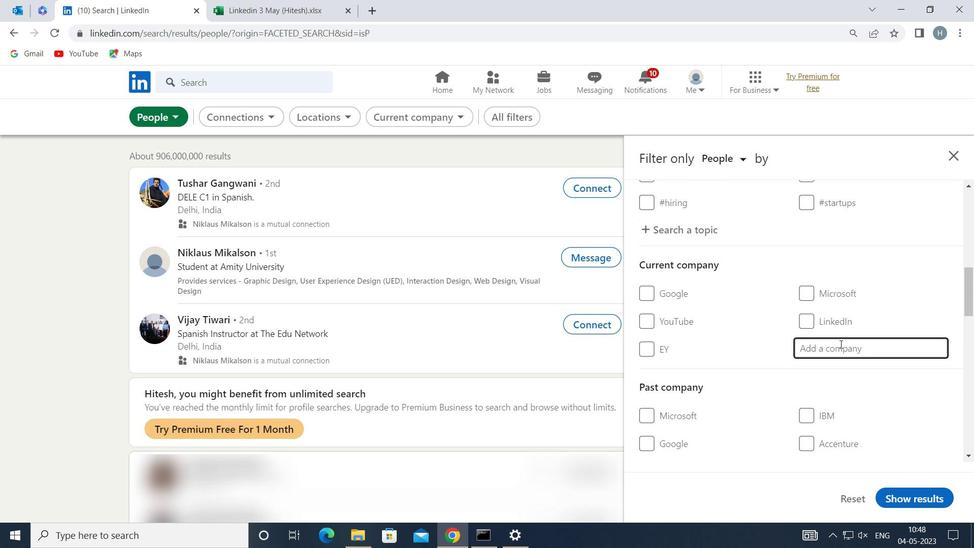 
Action: Key pressed <Key.shift>SWIFT
Screenshot: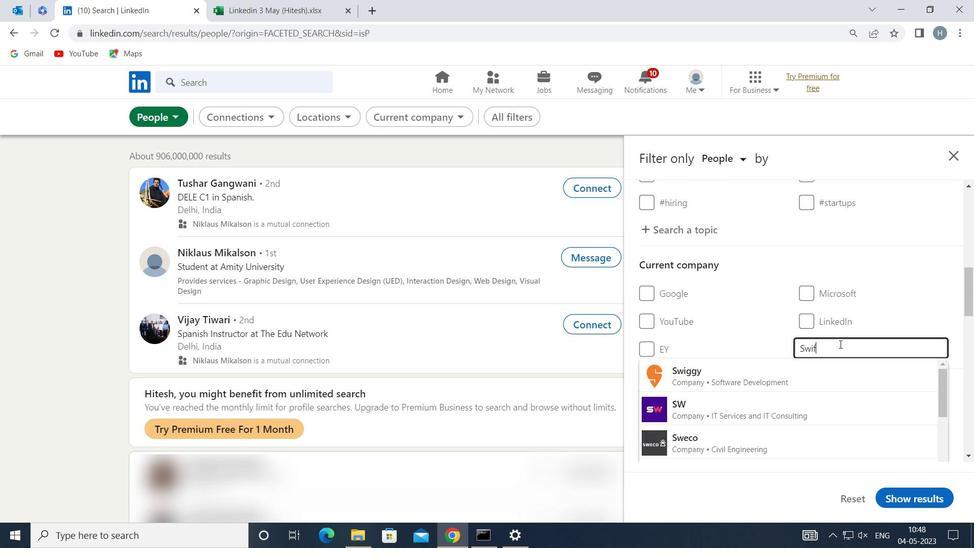 
Action: Mouse moved to (741, 369)
Screenshot: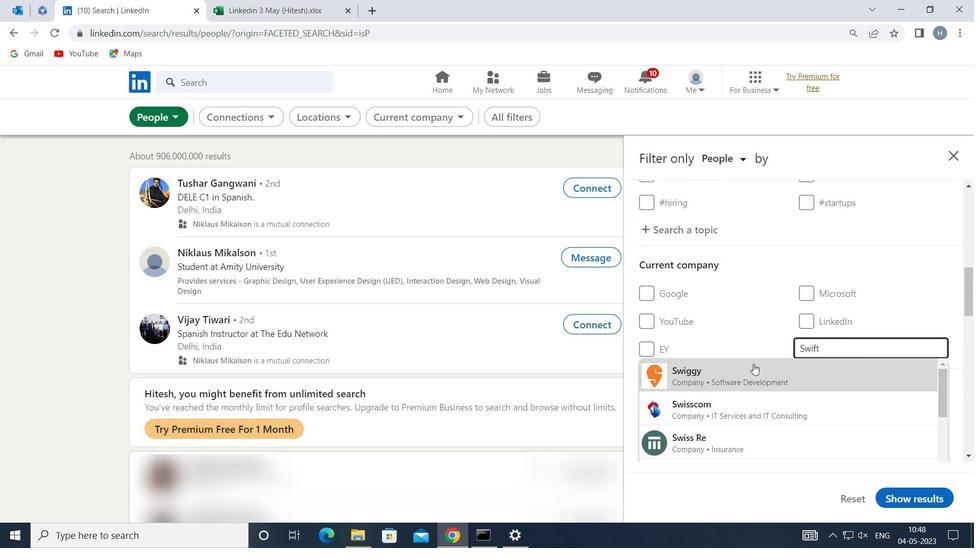 
Action: Mouse pressed left at (741, 369)
Screenshot: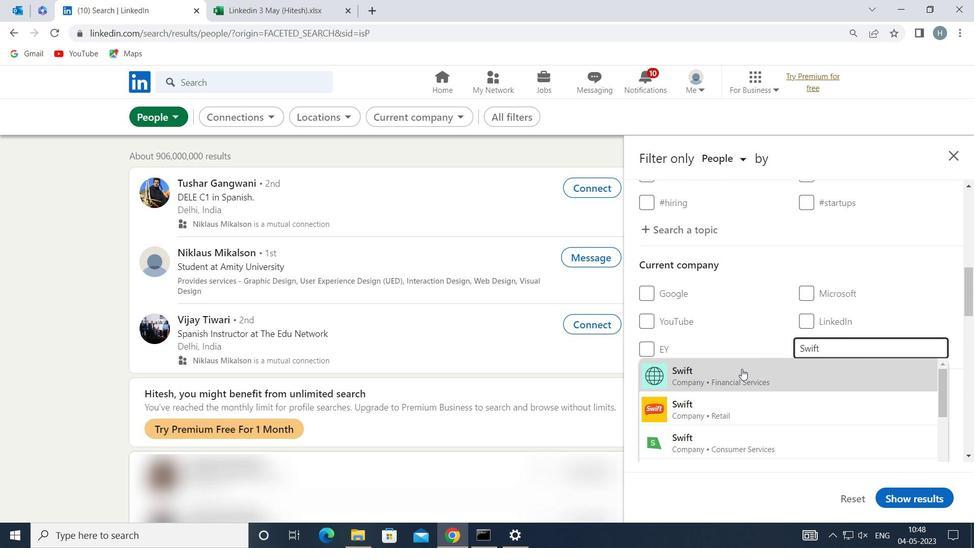 
Action: Mouse moved to (741, 361)
Screenshot: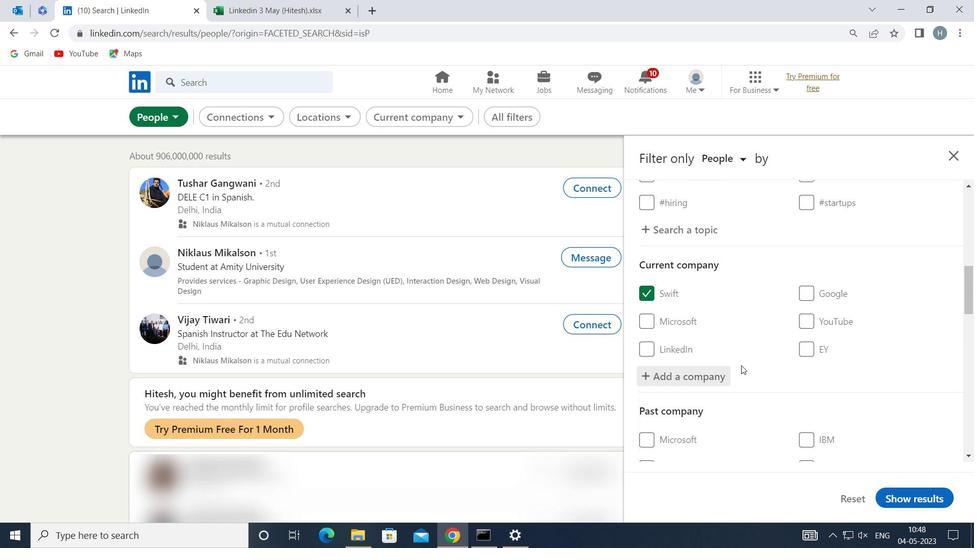 
Action: Mouse scrolled (741, 360) with delta (0, 0)
Screenshot: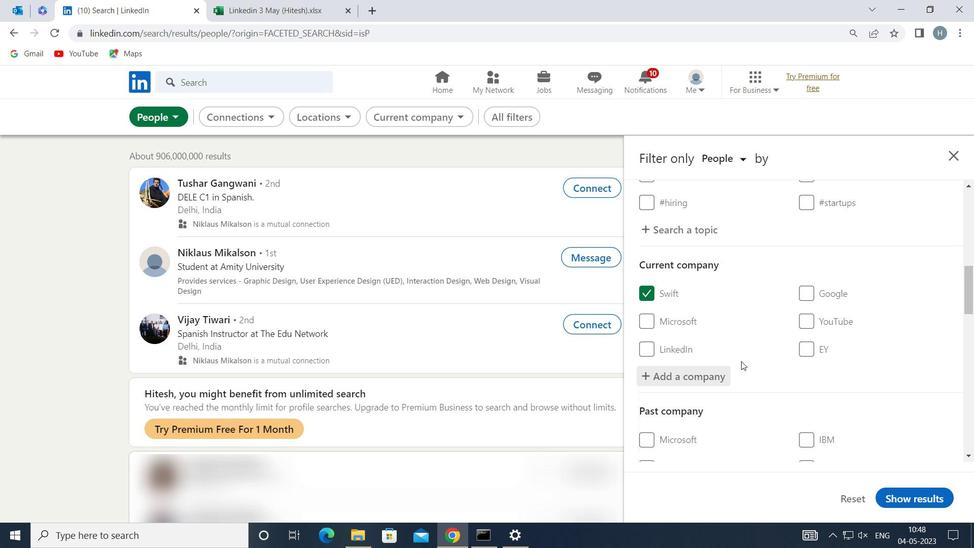 
Action: Mouse scrolled (741, 360) with delta (0, 0)
Screenshot: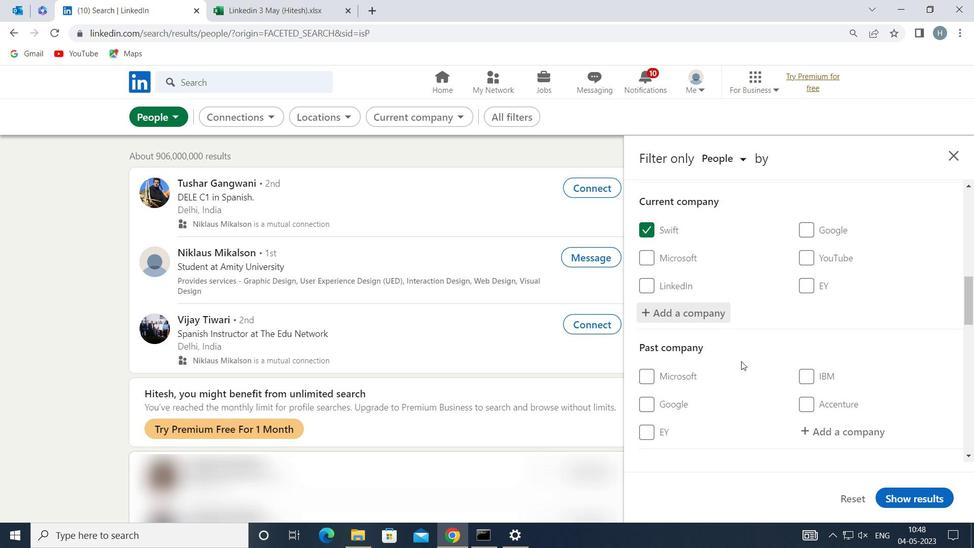 
Action: Mouse scrolled (741, 360) with delta (0, 0)
Screenshot: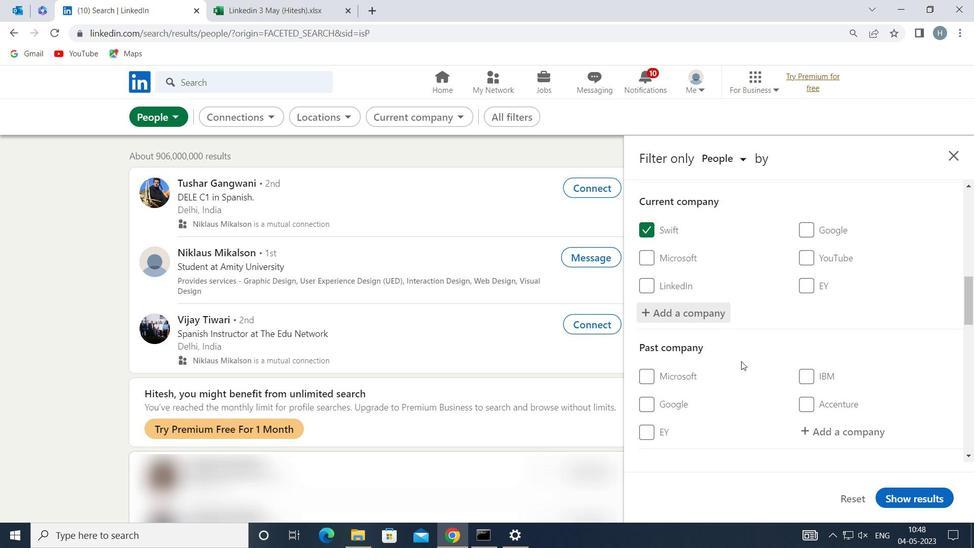 
Action: Mouse scrolled (741, 360) with delta (0, 0)
Screenshot: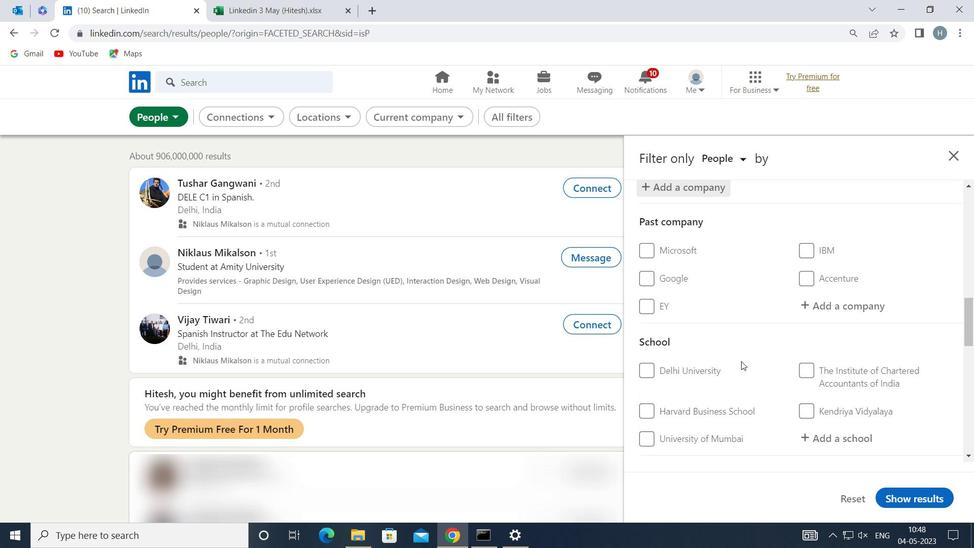 
Action: Mouse moved to (844, 368)
Screenshot: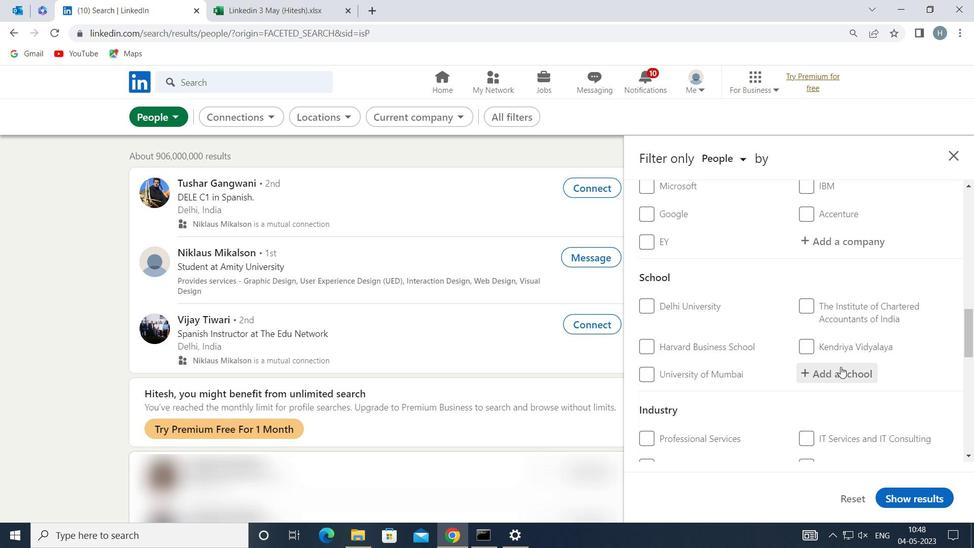 
Action: Mouse pressed left at (844, 368)
Screenshot: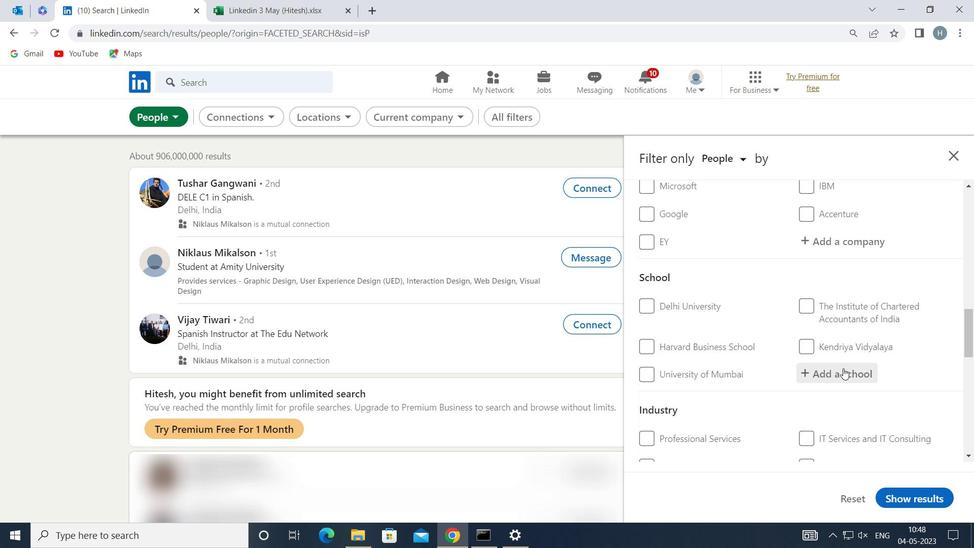 
Action: Key pressed <Key.shift>RANCHI<Key.space><Key.shift>WOMEN'S<Key.space>
Screenshot: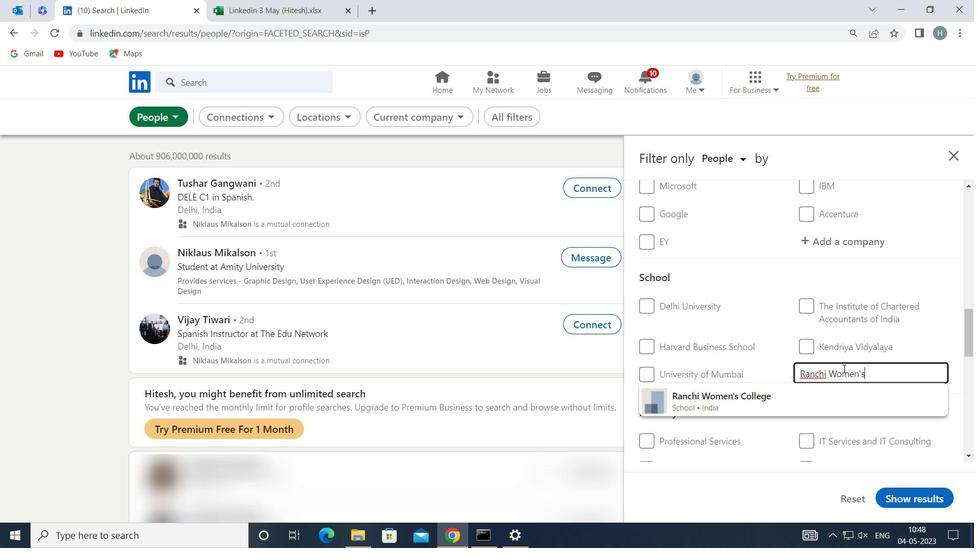 
Action: Mouse moved to (790, 390)
Screenshot: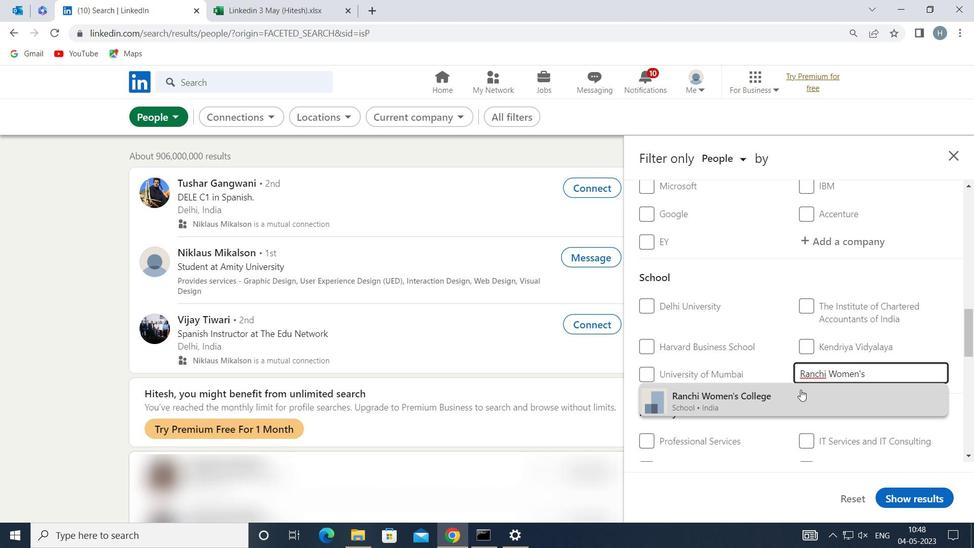 
Action: Mouse pressed left at (790, 390)
Screenshot: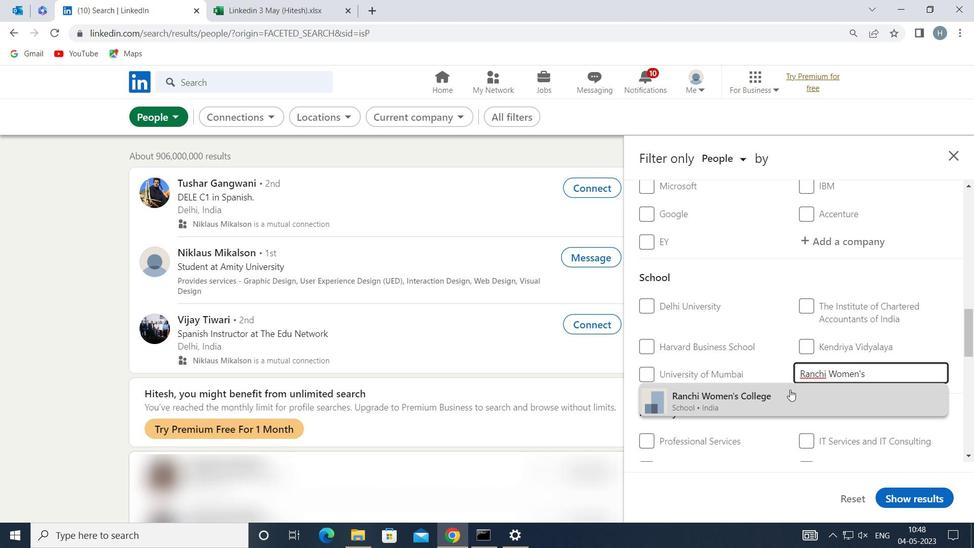 
Action: Mouse moved to (768, 348)
Screenshot: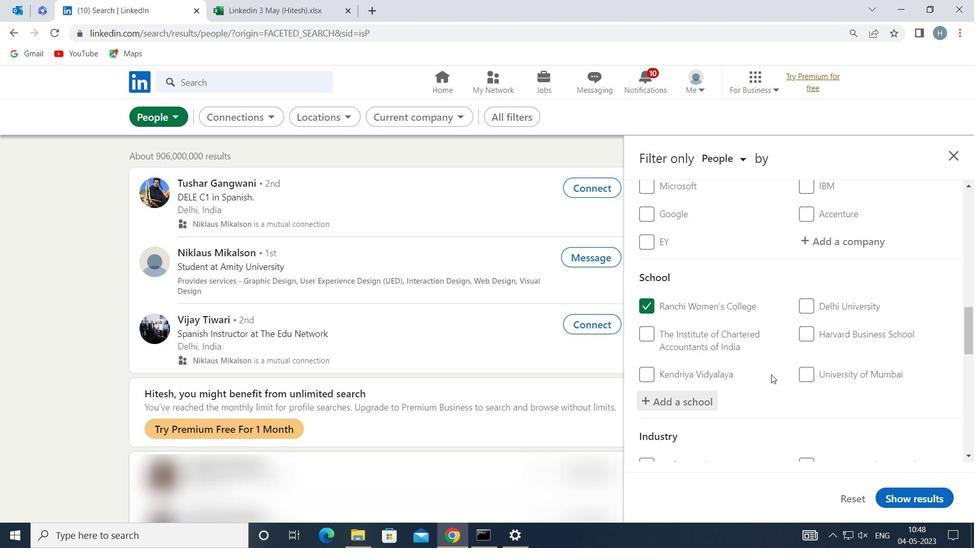 
Action: Mouse scrolled (768, 347) with delta (0, 0)
Screenshot: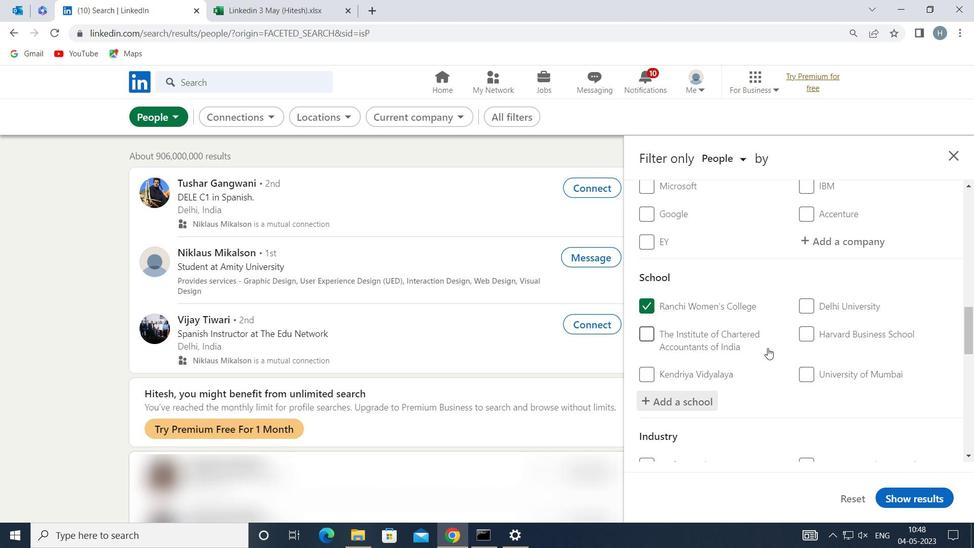 
Action: Mouse moved to (772, 345)
Screenshot: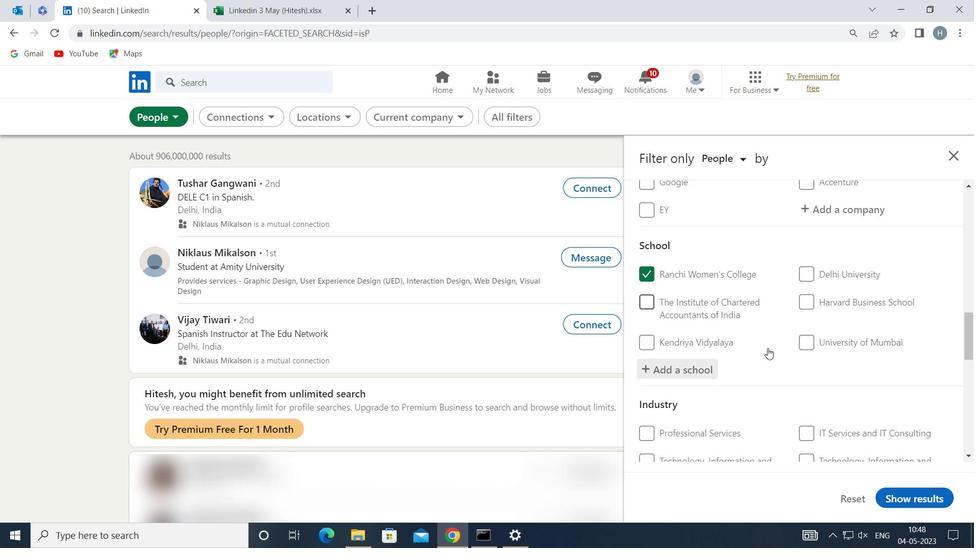 
Action: Mouse scrolled (772, 344) with delta (0, 0)
Screenshot: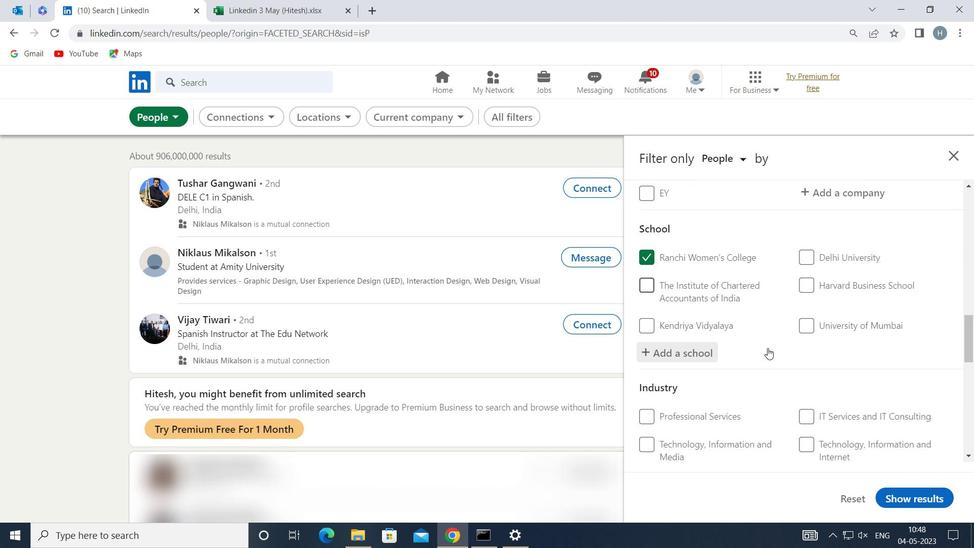 
Action: Mouse scrolled (772, 344) with delta (0, 0)
Screenshot: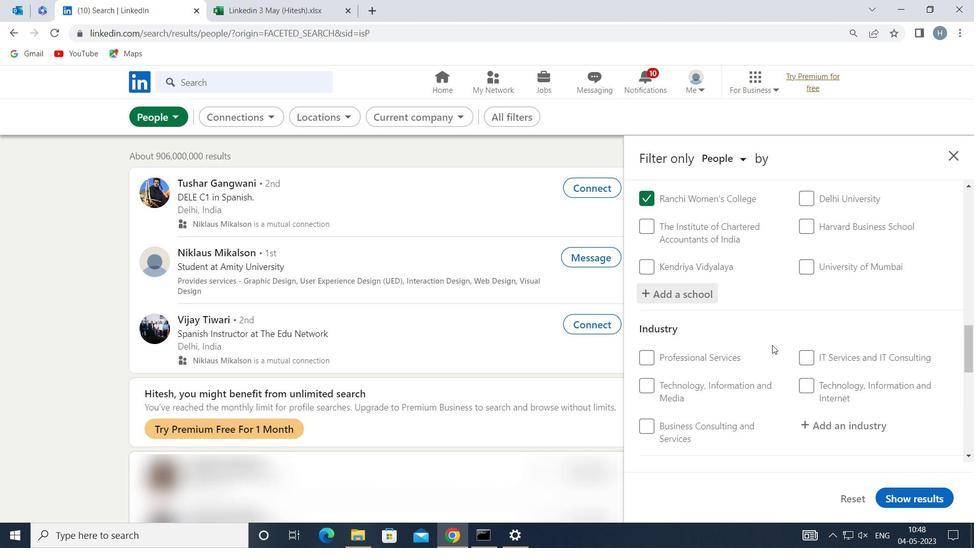 
Action: Mouse moved to (852, 336)
Screenshot: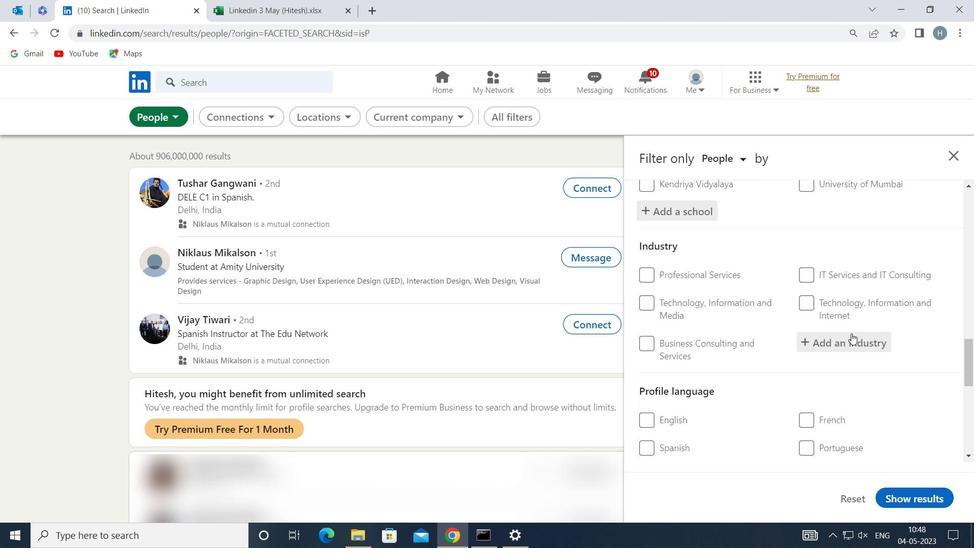 
Action: Mouse pressed left at (852, 336)
Screenshot: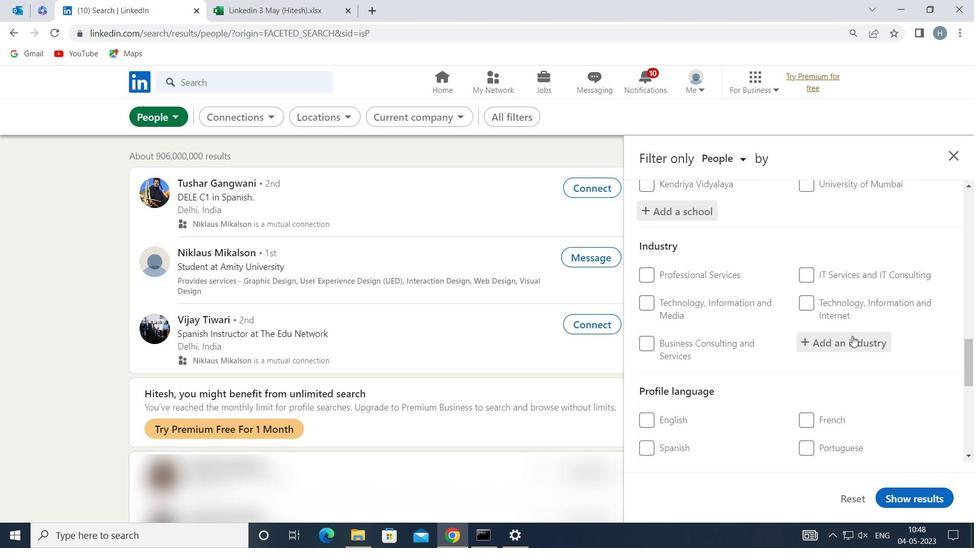 
Action: Key pressed <Key.shift>ELECTRONIC<Key.space>AND<Key.space><Key.shift>PRECISION<Key.space>
Screenshot: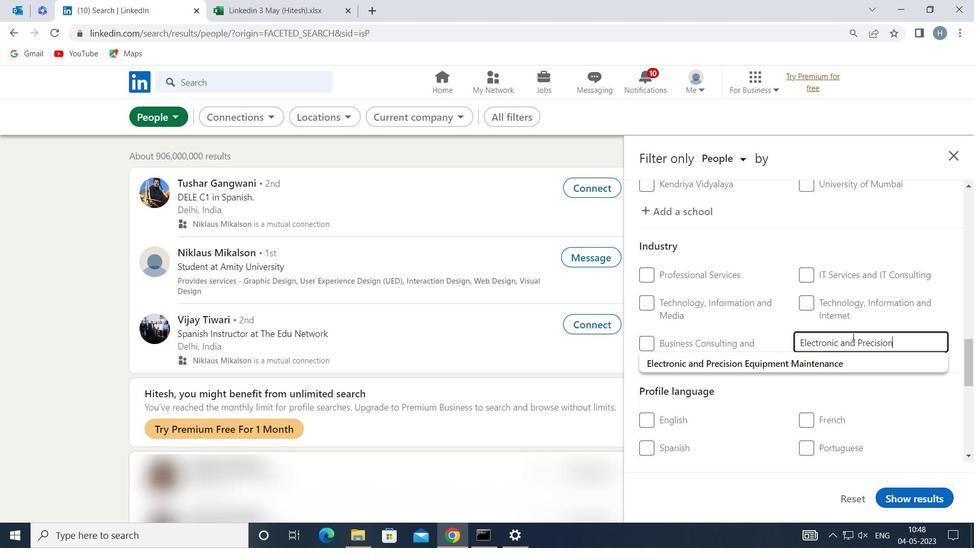 
Action: Mouse moved to (799, 361)
Screenshot: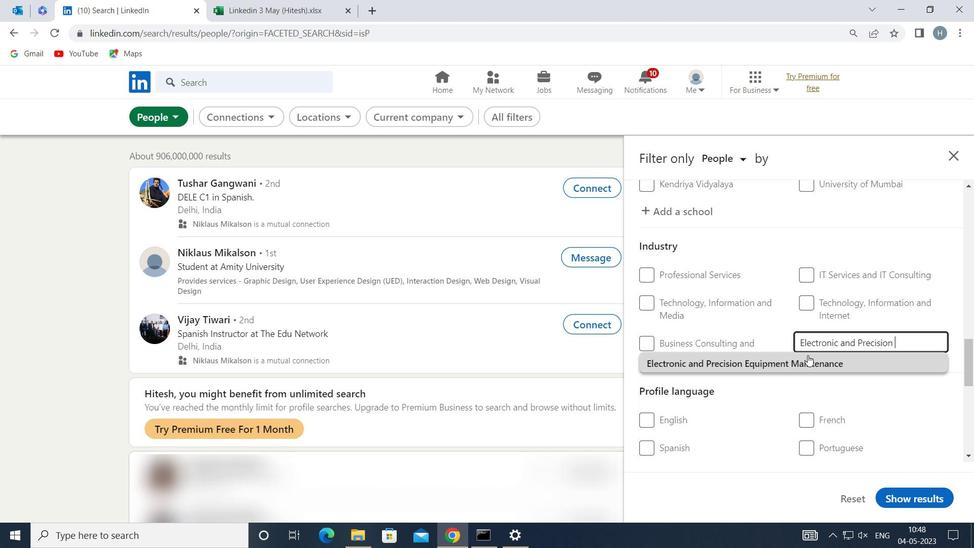 
Action: Mouse pressed left at (799, 361)
Screenshot: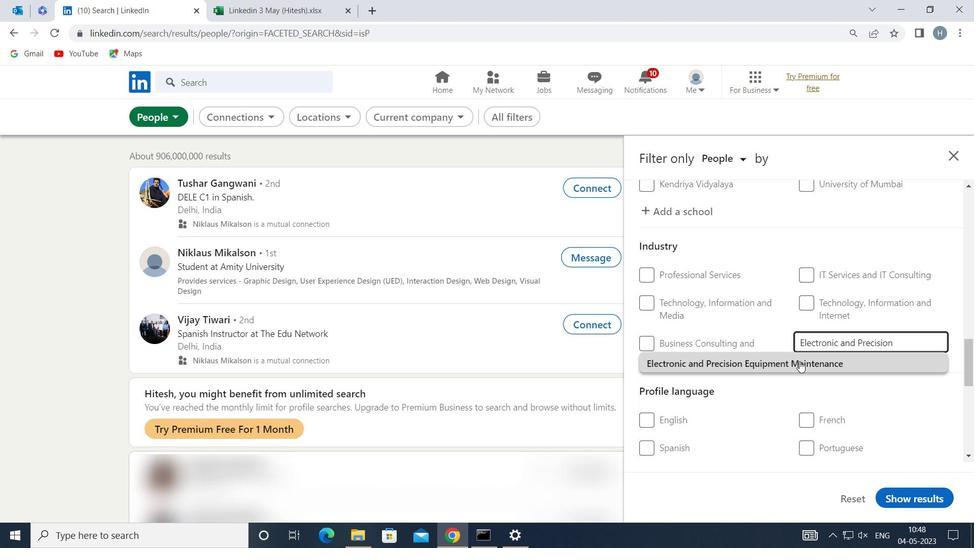
Action: Mouse moved to (779, 354)
Screenshot: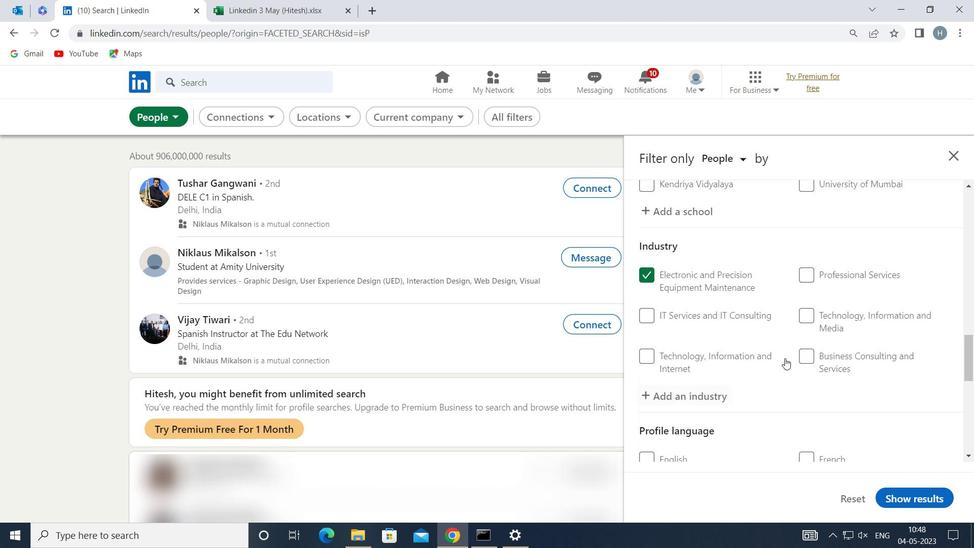 
Action: Mouse scrolled (779, 353) with delta (0, 0)
Screenshot: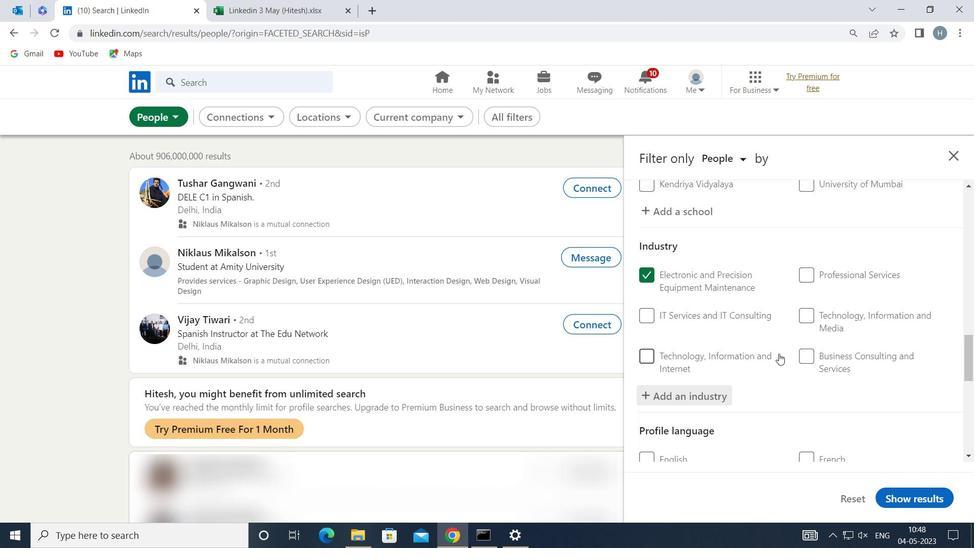 
Action: Mouse scrolled (779, 353) with delta (0, 0)
Screenshot: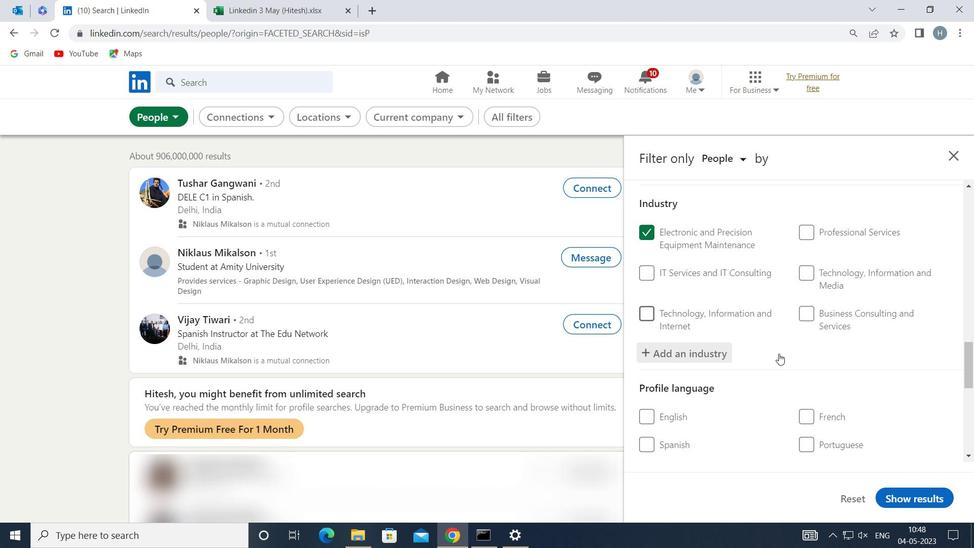 
Action: Mouse moved to (777, 354)
Screenshot: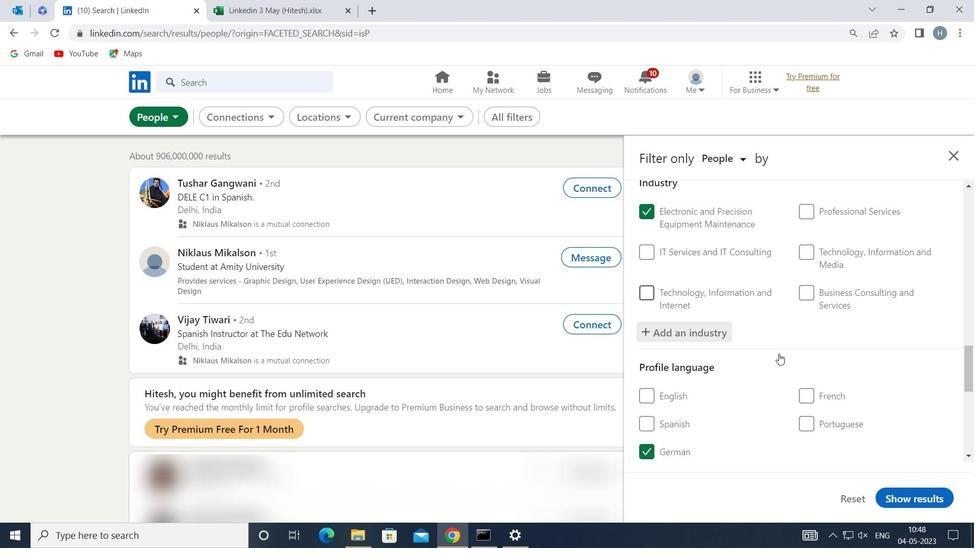 
Action: Mouse scrolled (777, 353) with delta (0, 0)
Screenshot: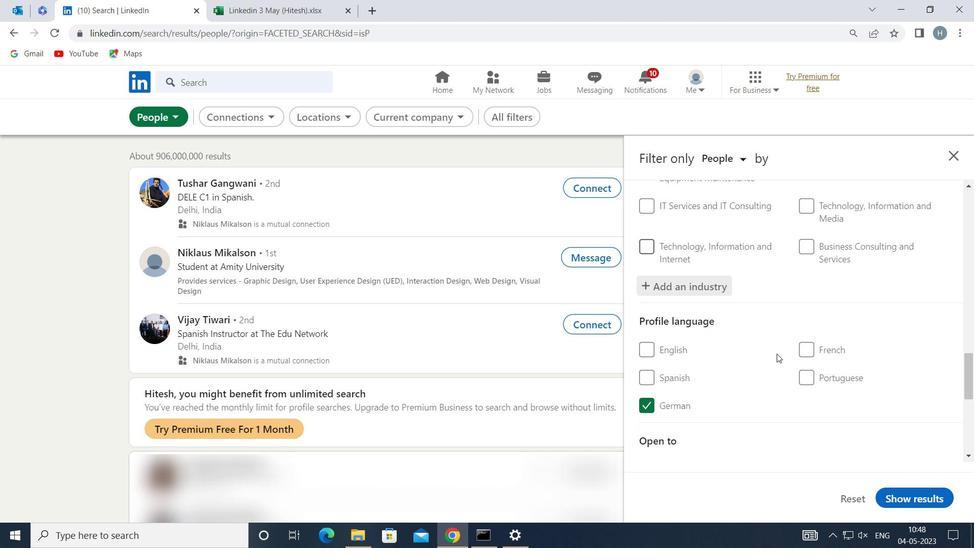 
Action: Mouse scrolled (777, 353) with delta (0, 0)
Screenshot: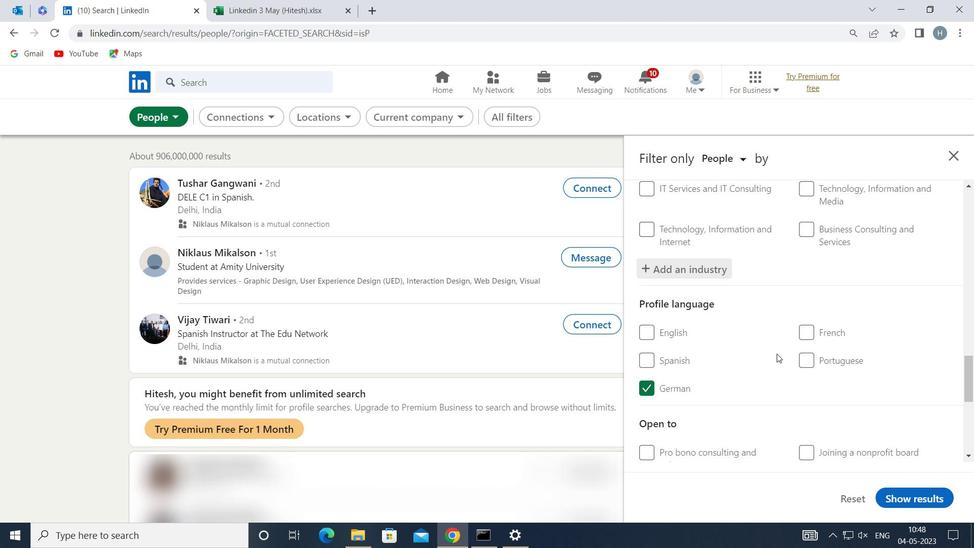 
Action: Mouse scrolled (777, 353) with delta (0, 0)
Screenshot: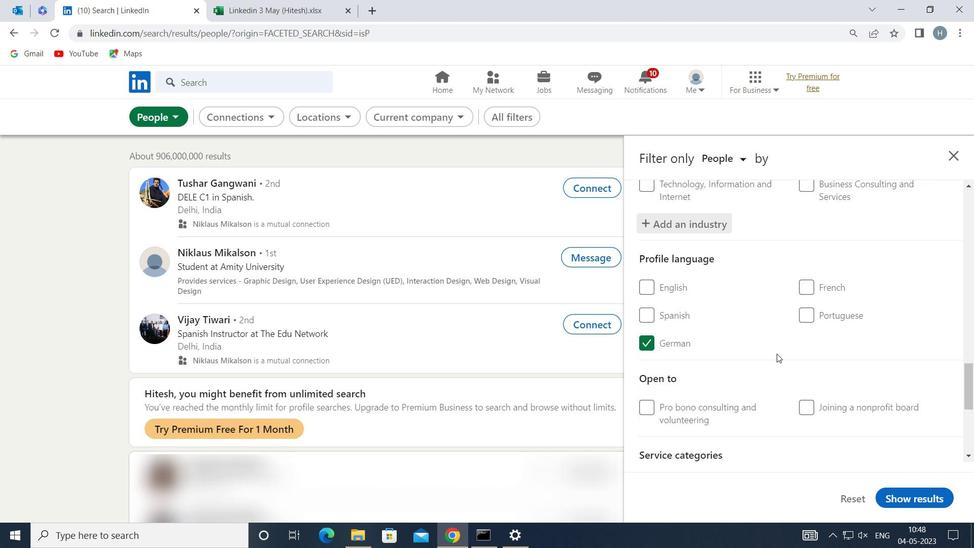 
Action: Mouse scrolled (777, 353) with delta (0, 0)
Screenshot: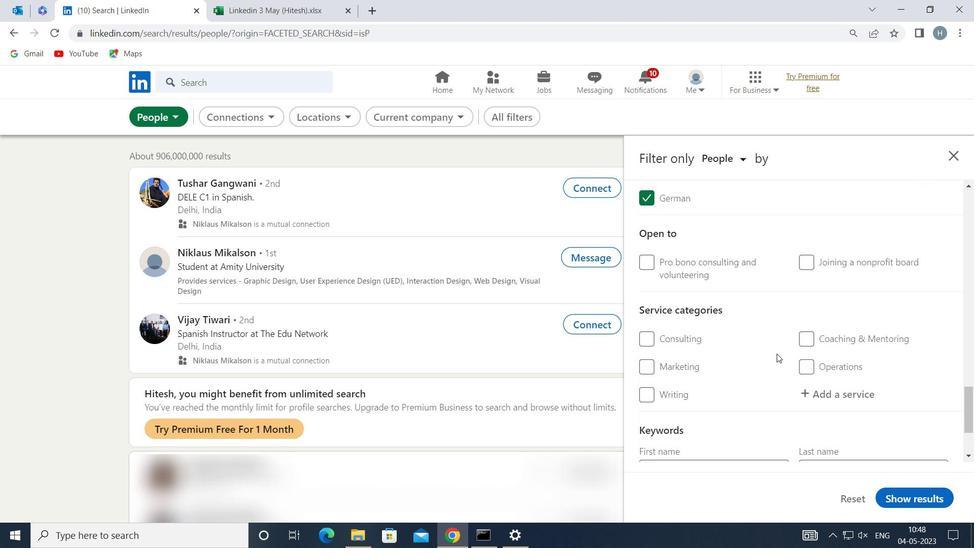 
Action: Mouse moved to (849, 332)
Screenshot: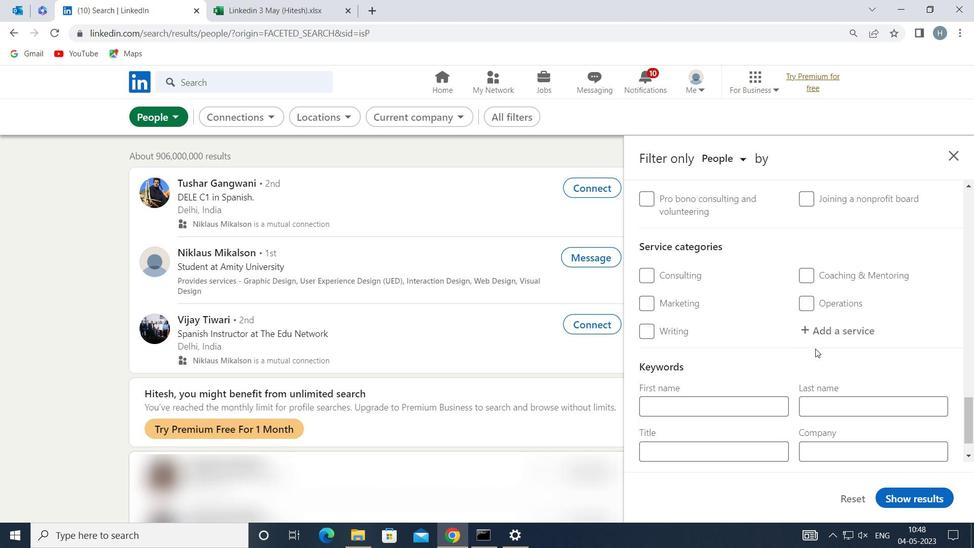 
Action: Mouse pressed left at (849, 332)
Screenshot: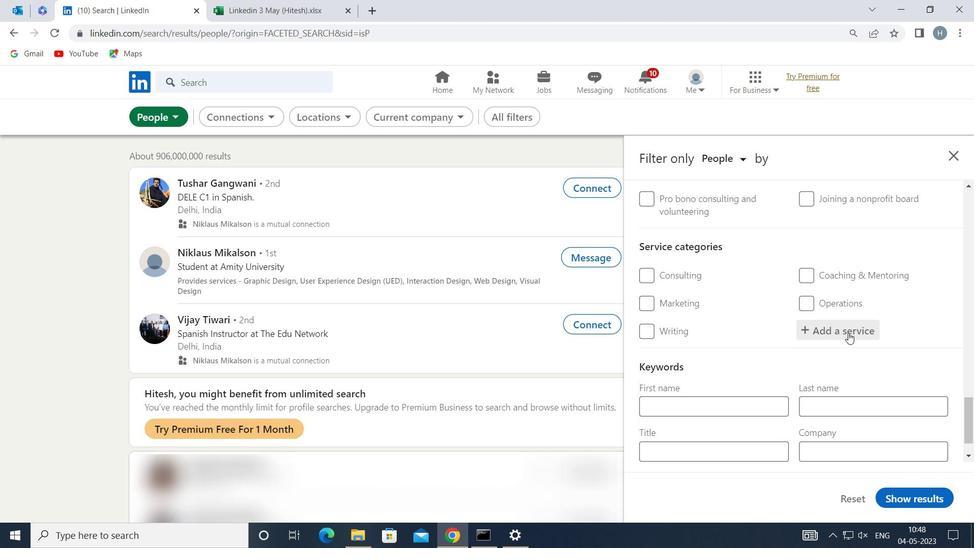 
Action: Key pressed <Key.shift>COMMERCIAL<Key.space><Key.shift>REAL<Key.space><Key.shift>EST
Screenshot: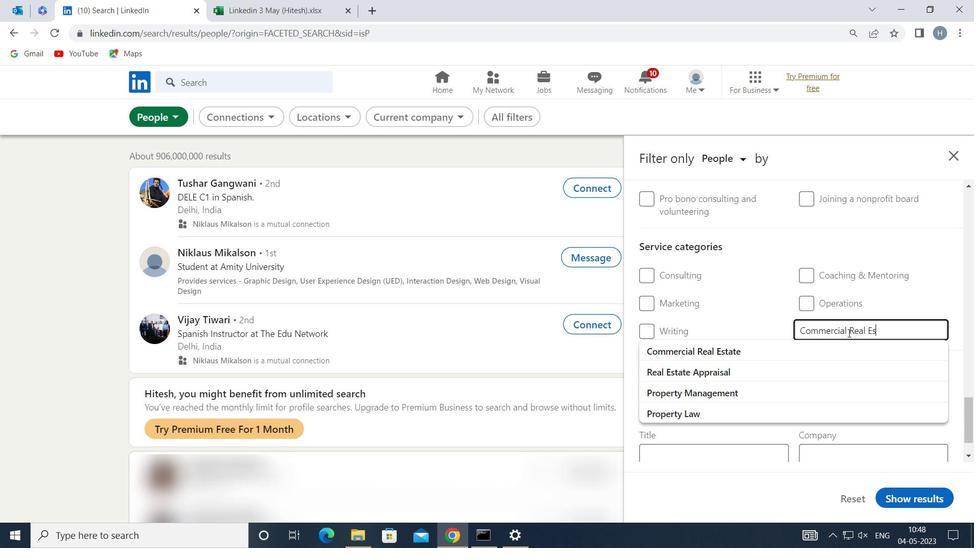 
Action: Mouse moved to (802, 344)
Screenshot: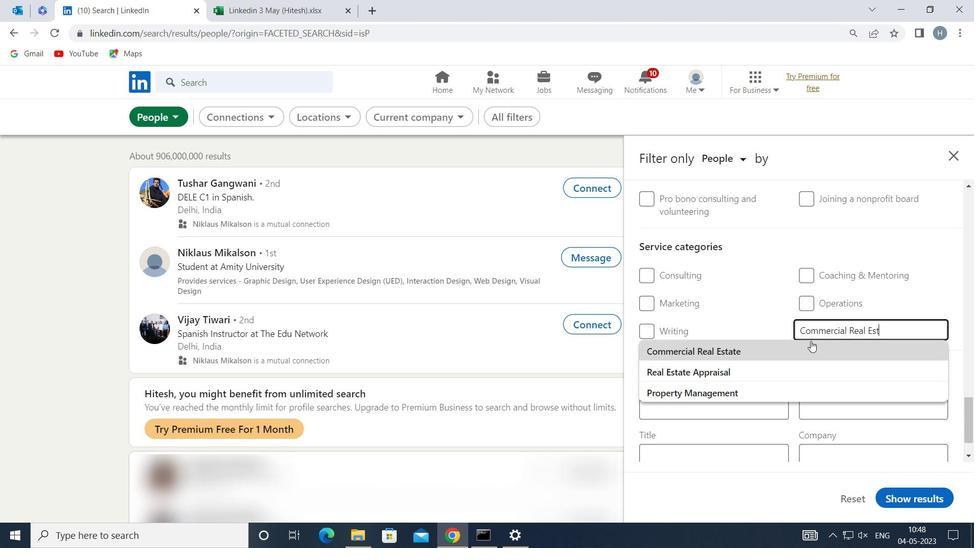 
Action: Mouse pressed left at (802, 344)
Screenshot: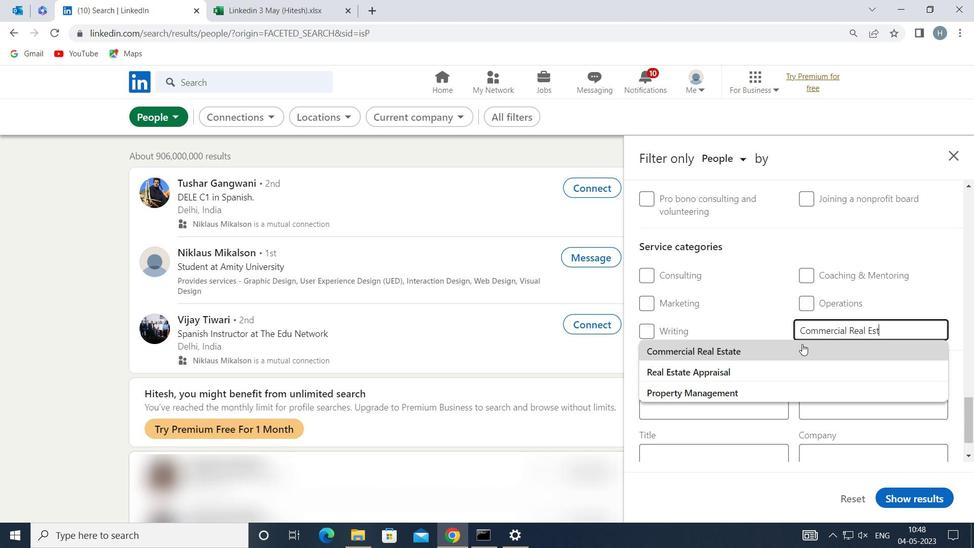 
Action: Mouse moved to (783, 334)
Screenshot: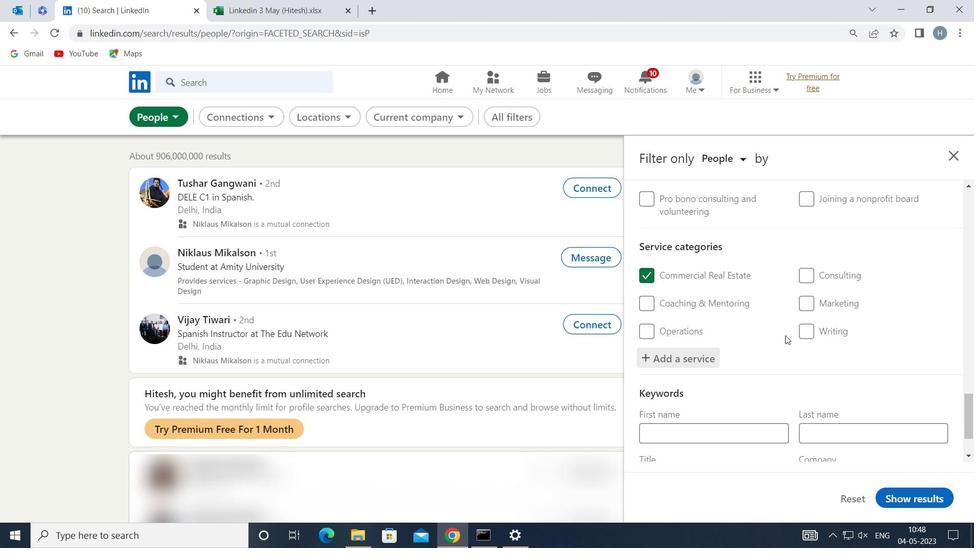 
Action: Mouse scrolled (783, 333) with delta (0, 0)
Screenshot: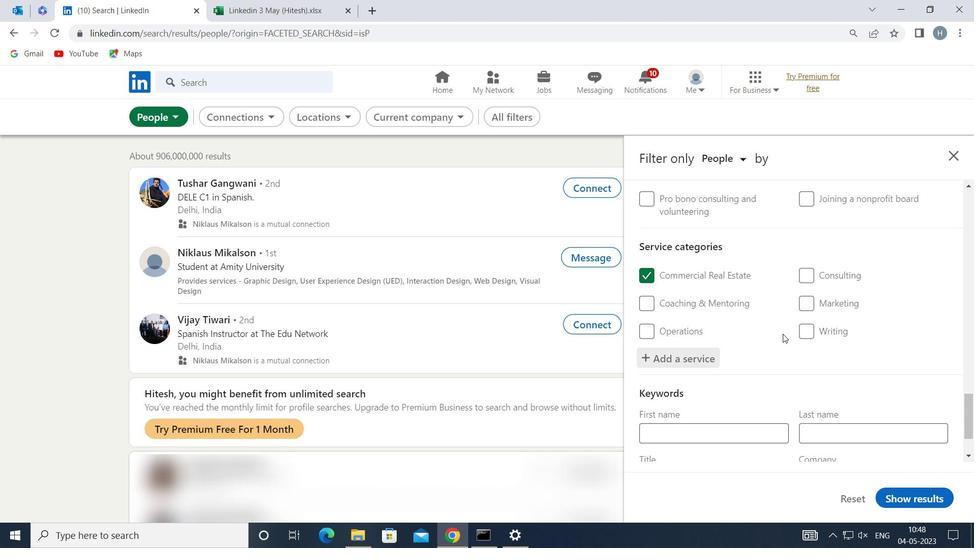 
Action: Mouse scrolled (783, 333) with delta (0, 0)
Screenshot: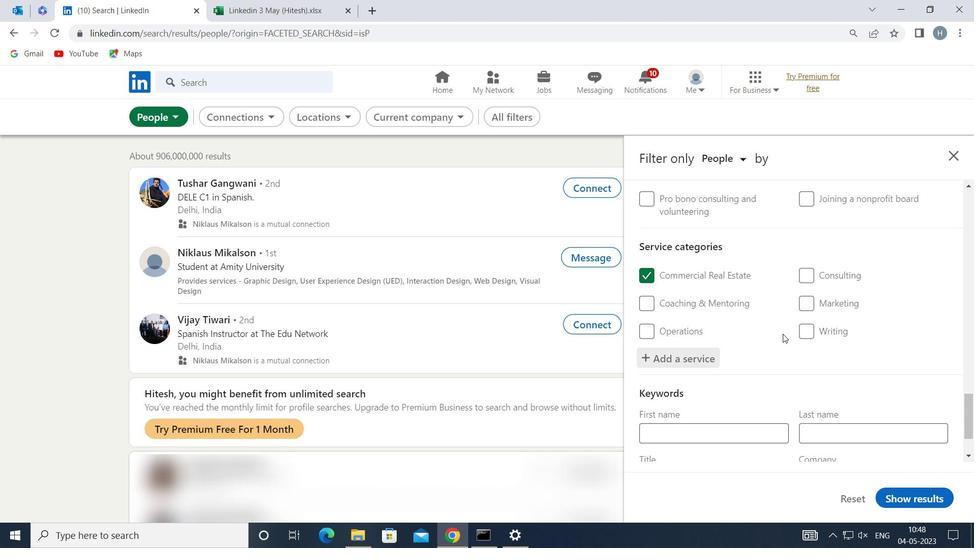 
Action: Mouse moved to (782, 334)
Screenshot: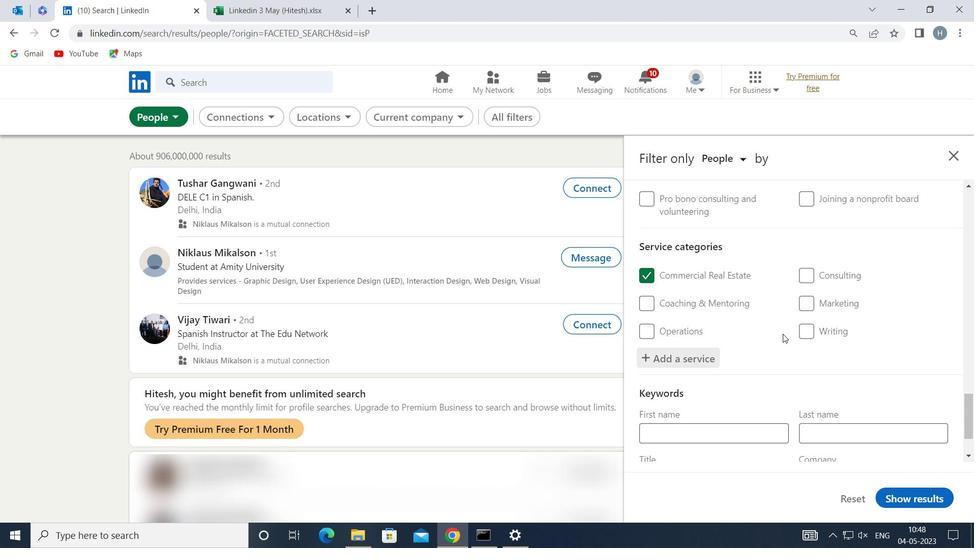 
Action: Mouse scrolled (782, 333) with delta (0, 0)
Screenshot: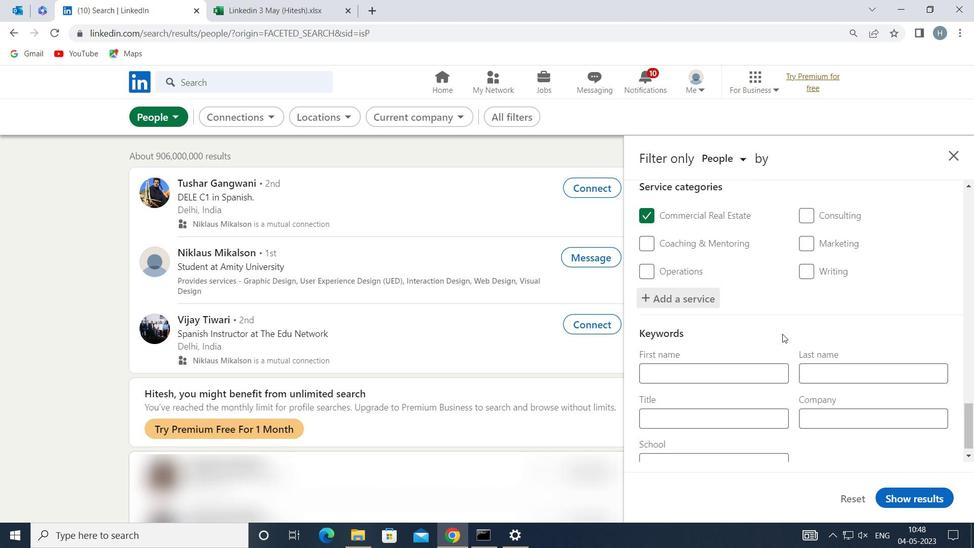 
Action: Mouse scrolled (782, 333) with delta (0, 0)
Screenshot: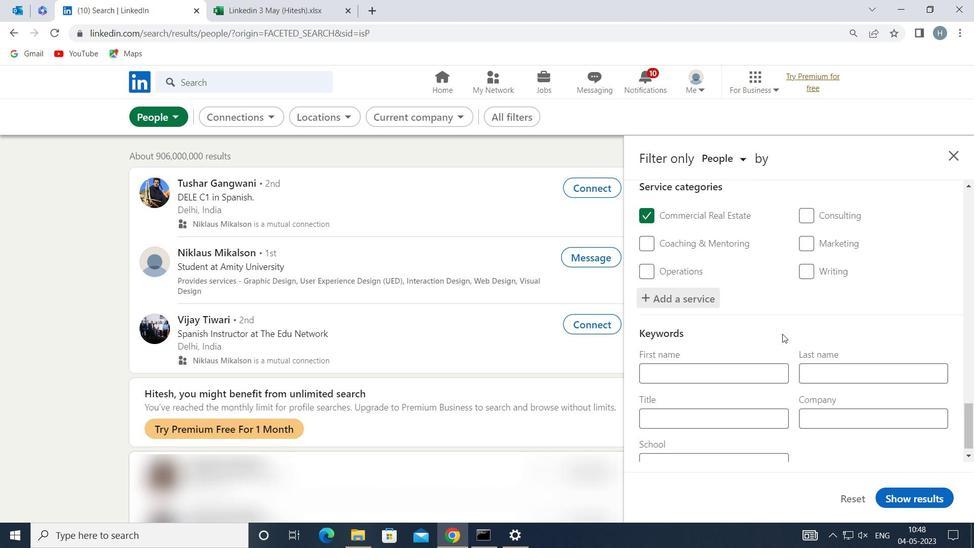 
Action: Mouse moved to (757, 398)
Screenshot: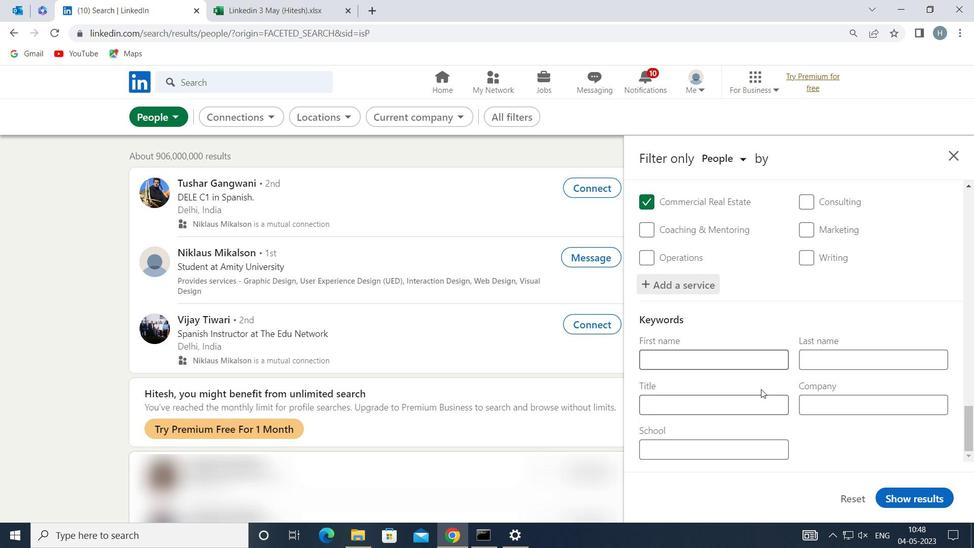 
Action: Mouse pressed left at (757, 398)
Screenshot: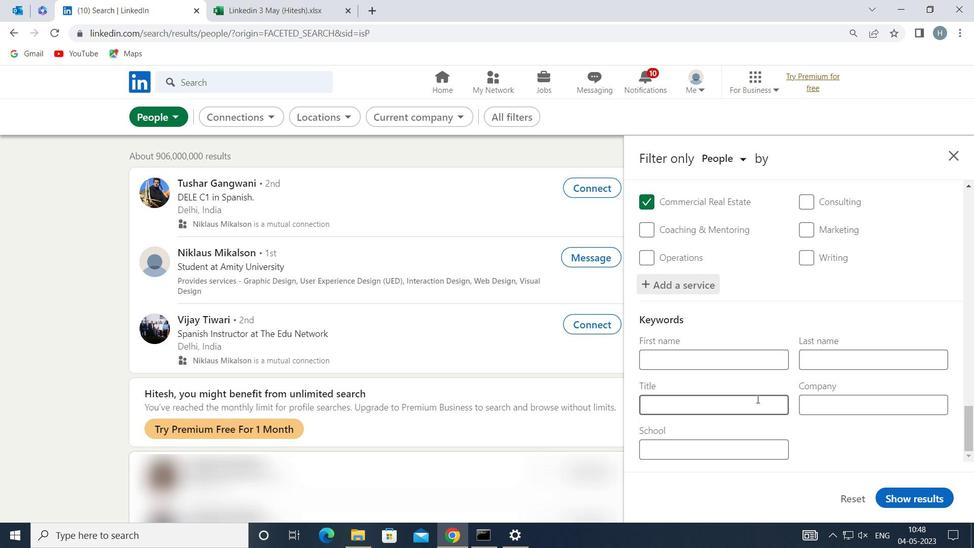 
Action: Mouse moved to (757, 399)
Screenshot: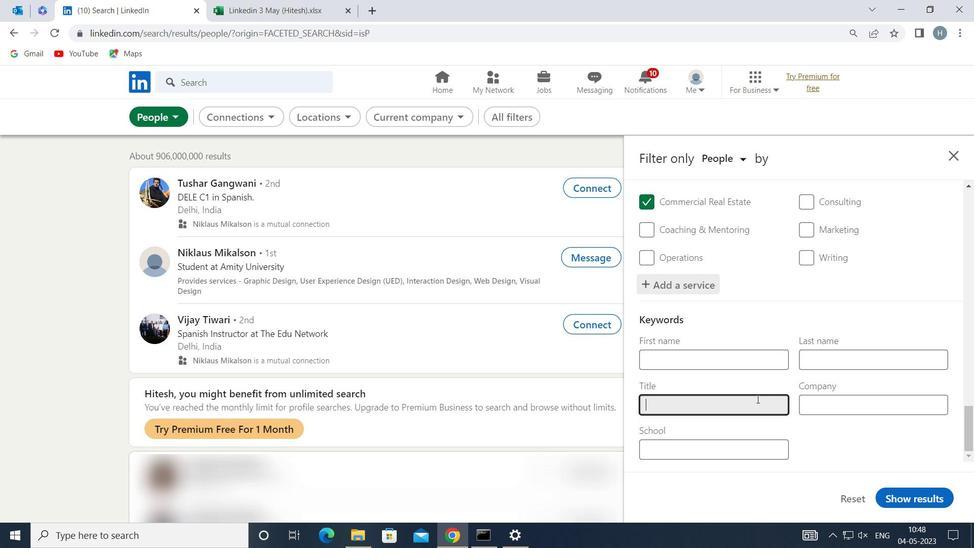 
Action: Key pressed <Key.shift>CONTINUOU
Screenshot: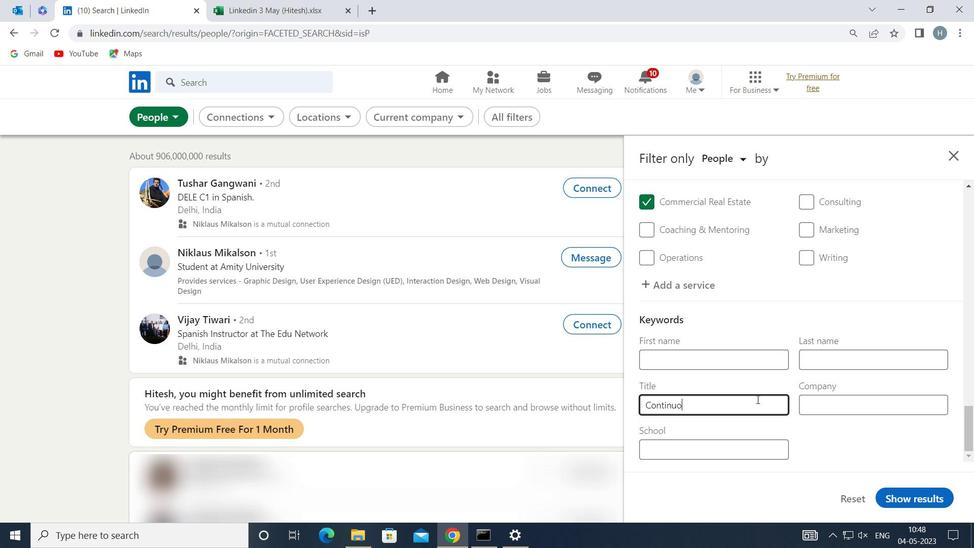 
Action: Mouse moved to (757, 400)
Screenshot: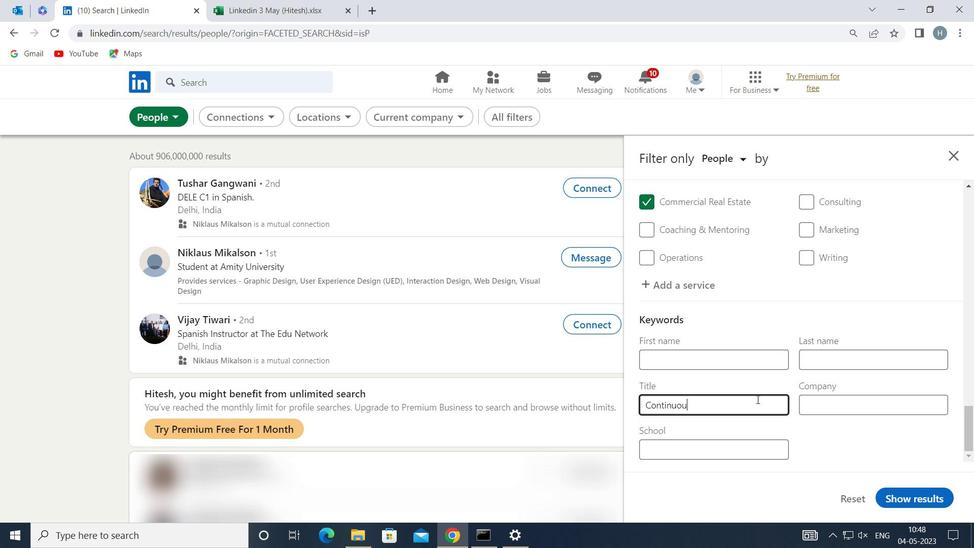 
Action: Key pressed S
Screenshot: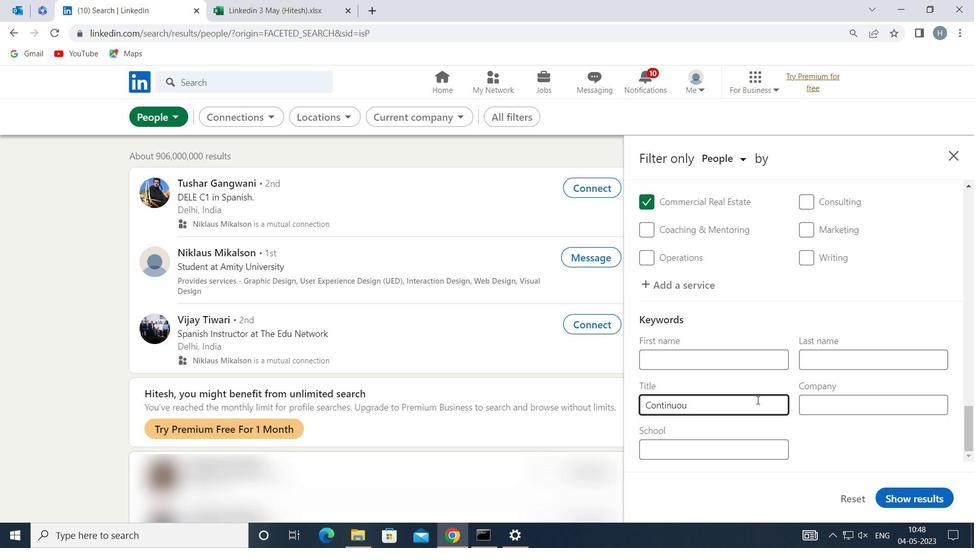 
Action: Mouse moved to (757, 400)
Screenshot: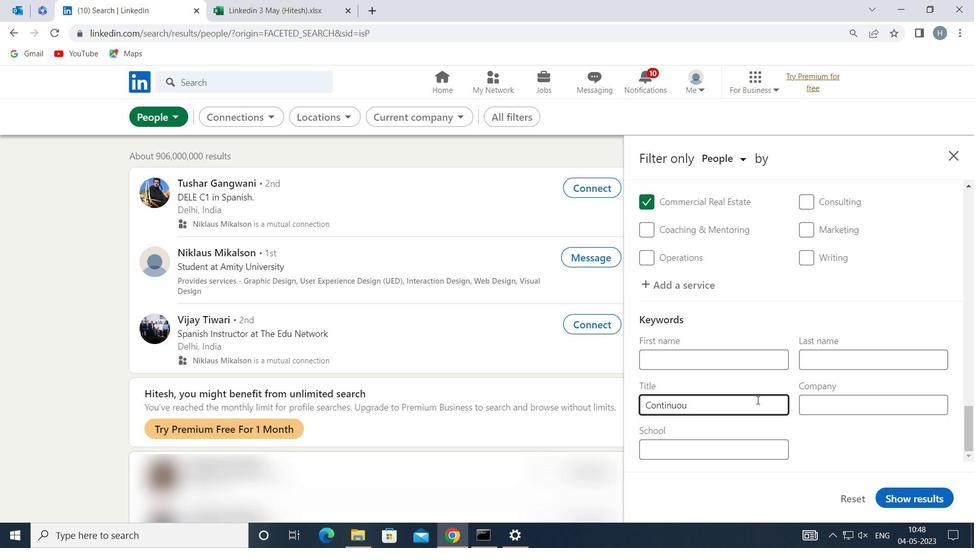 
Action: Key pressed <Key.space><Key.shift>IMPROVEMENT<Key.space><Key.shift>LEAD
Screenshot: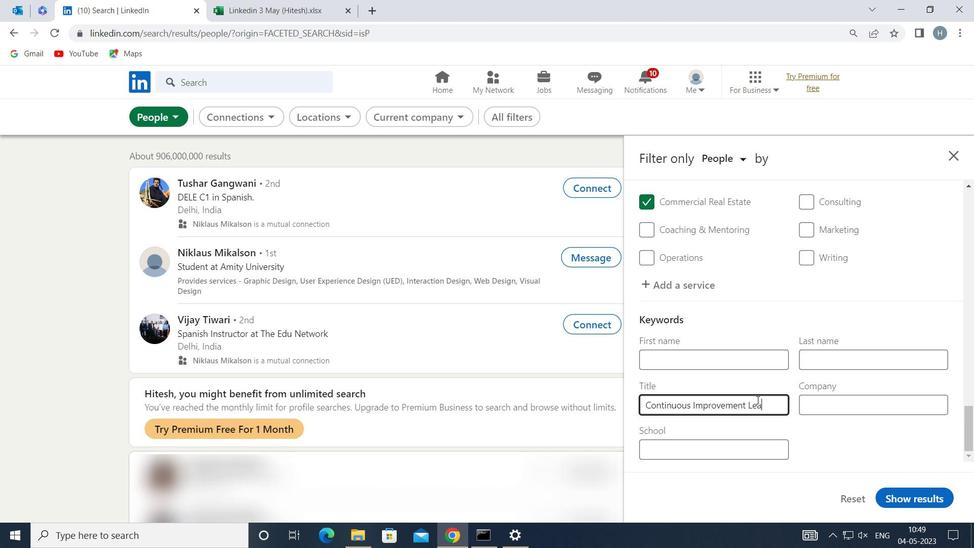 
Action: Mouse moved to (915, 490)
Screenshot: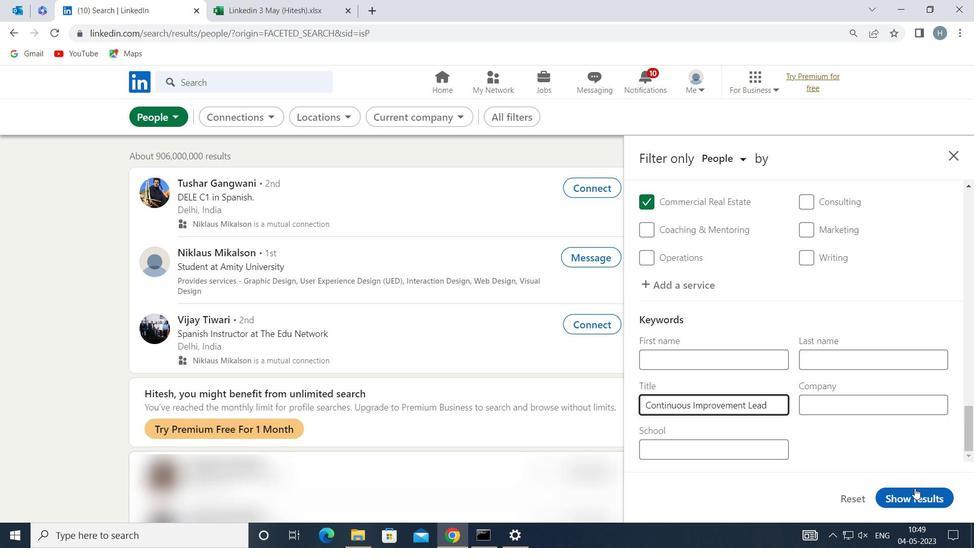 
Action: Mouse pressed left at (915, 490)
Screenshot: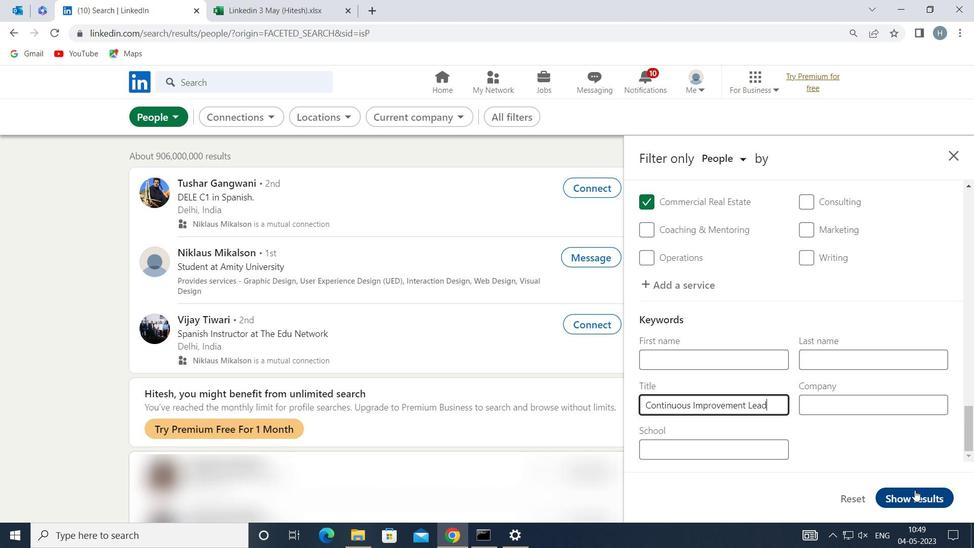 
Action: Mouse moved to (713, 371)
Screenshot: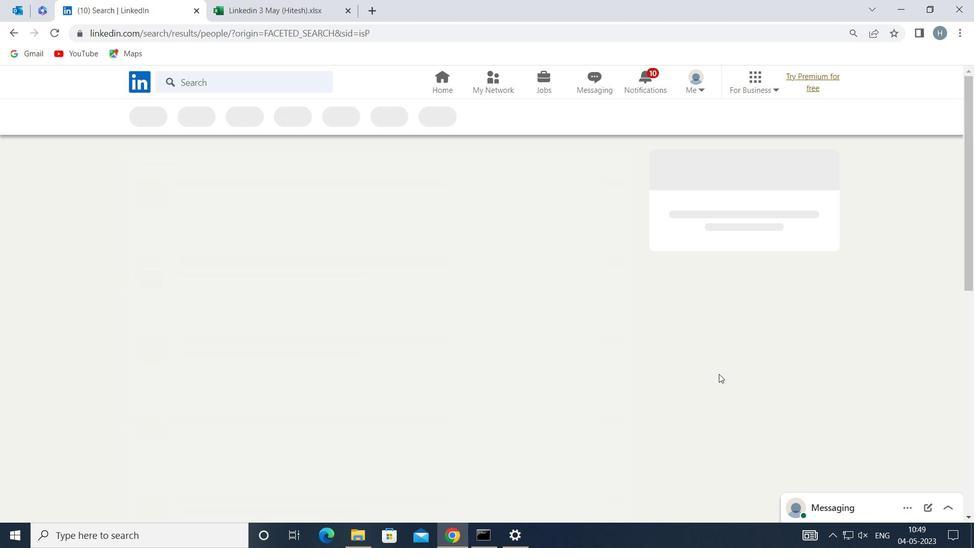 
